 Task: In the Company 3m.com, schedule a meeting with title: 'Collaborative Discussion', Select date: '29 August, 2023', select start time: 10:30:AM. Add location in person New York with meeting description: Kindly join this meeting to understand Product Demo and Service Presentation. Add attendees from company's contact and save.. Logged in from softage.1@softage.net
Action: Mouse moved to (102, 68)
Screenshot: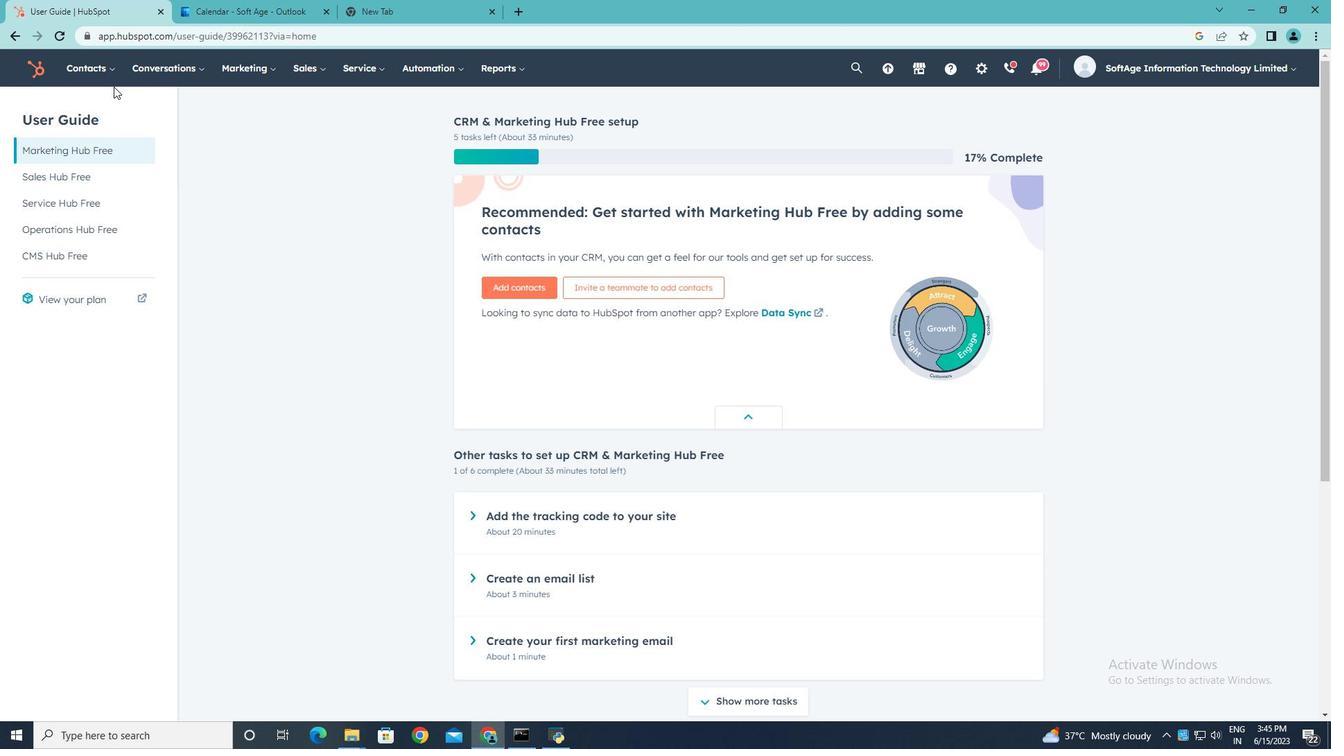 
Action: Mouse pressed left at (102, 68)
Screenshot: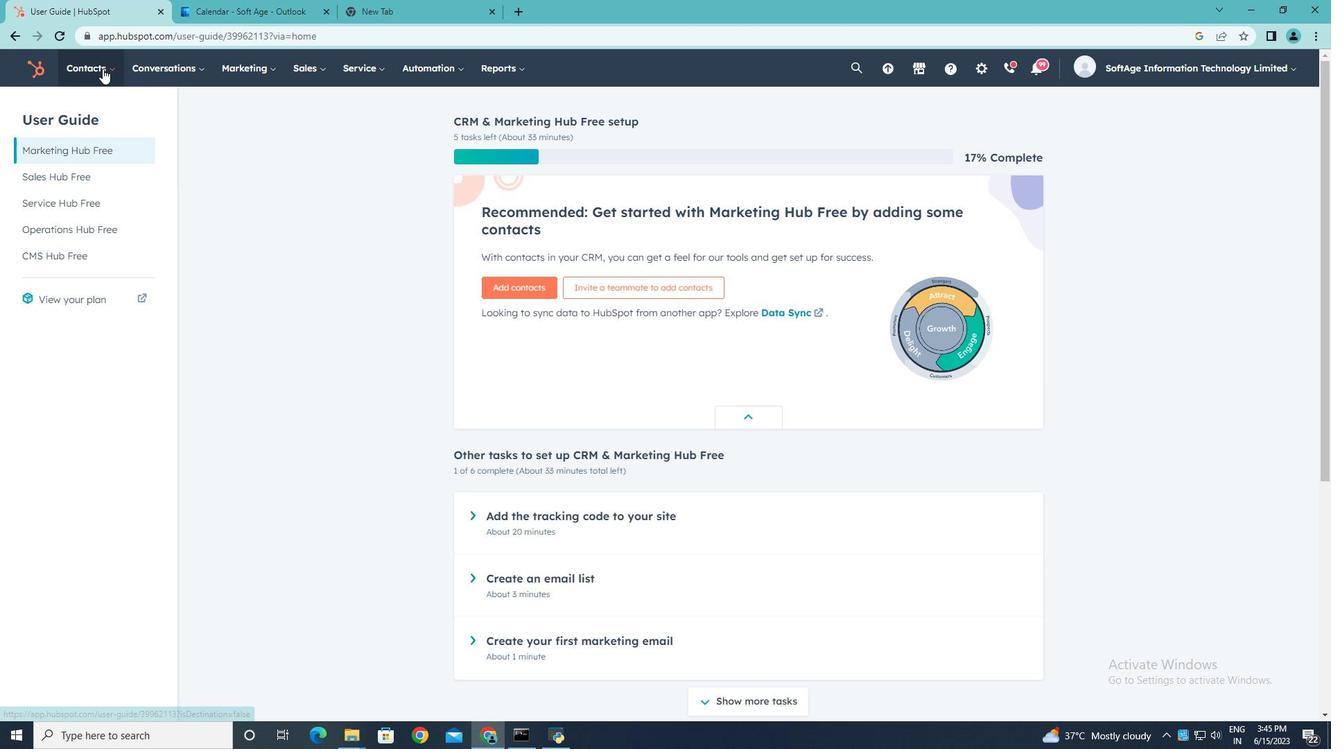 
Action: Mouse moved to (97, 134)
Screenshot: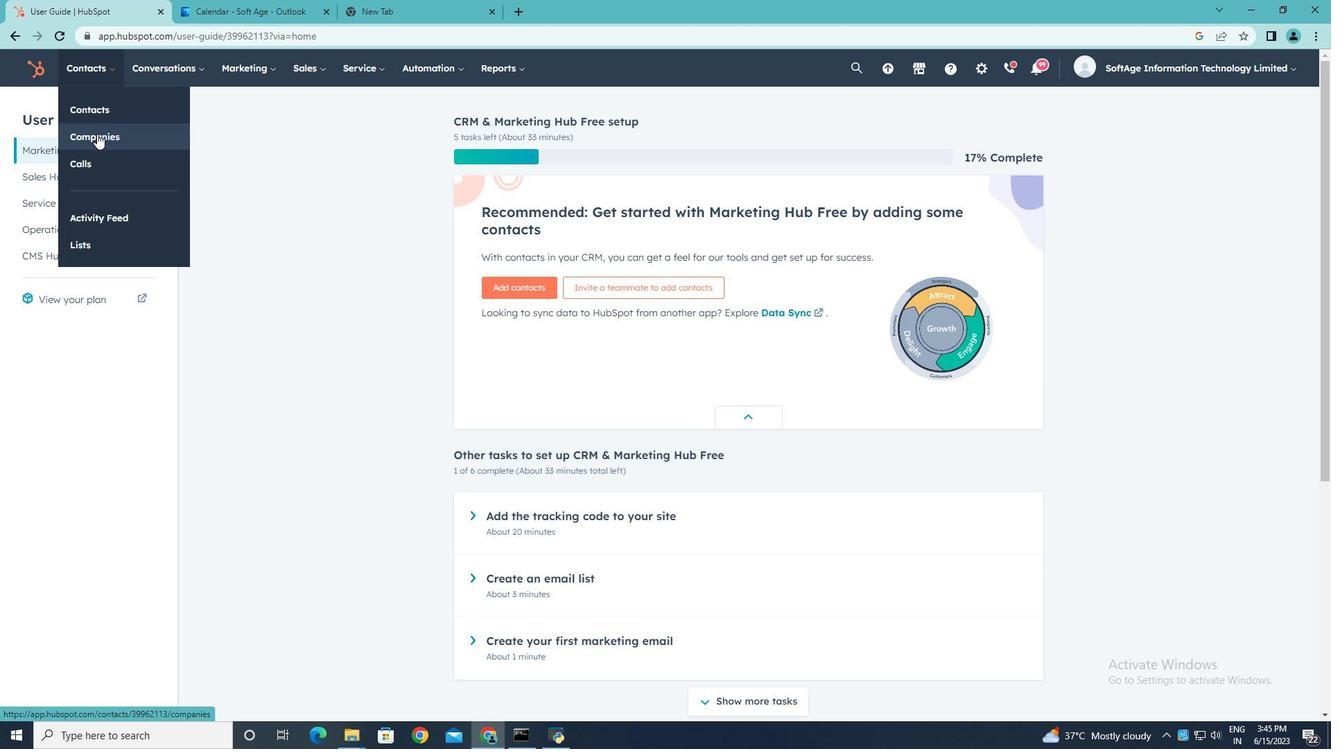 
Action: Mouse pressed left at (97, 134)
Screenshot: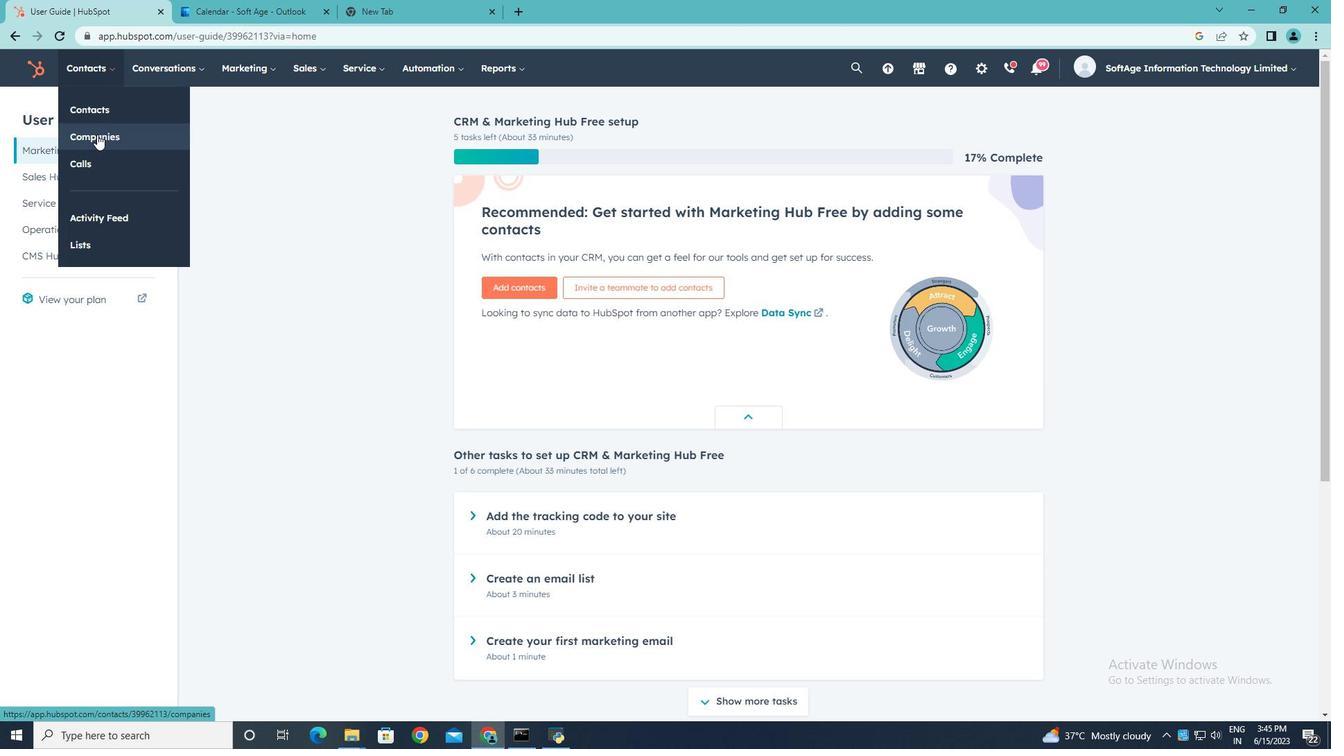 
Action: Mouse moved to (99, 224)
Screenshot: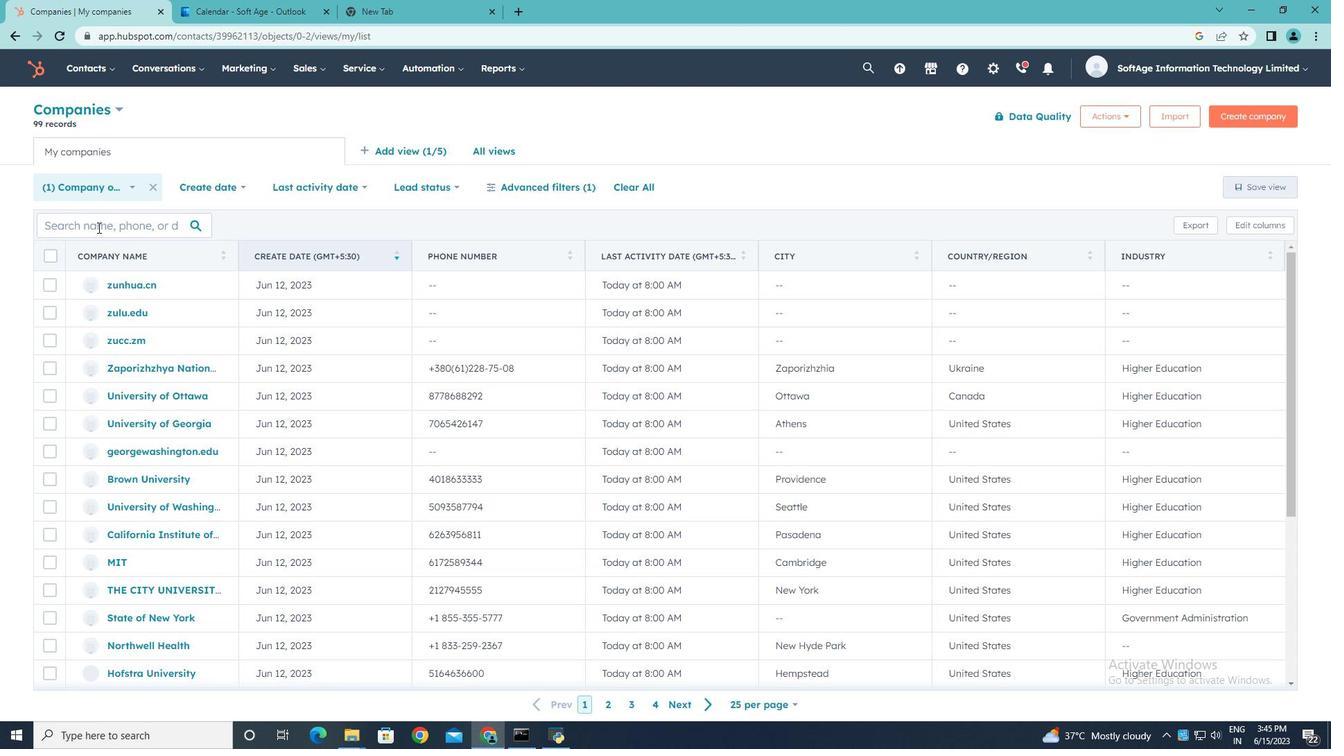 
Action: Mouse pressed left at (99, 224)
Screenshot: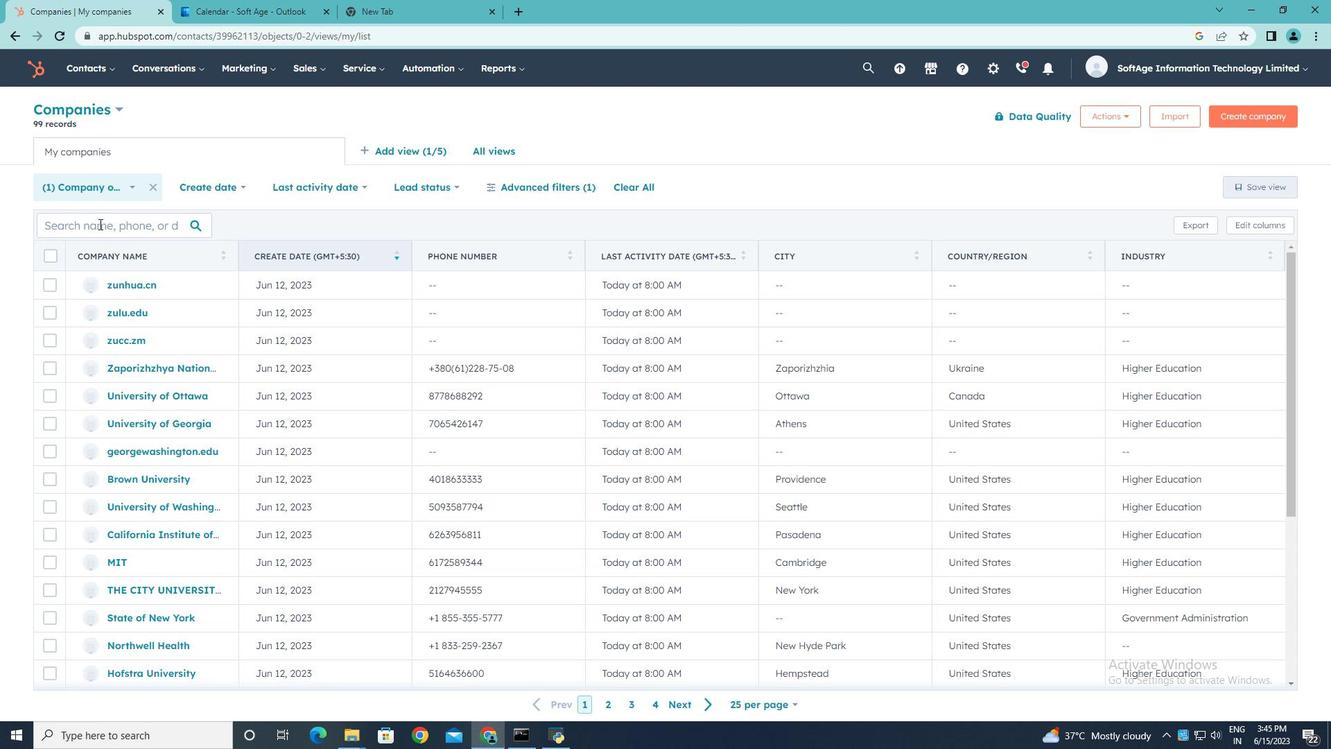 
Action: Key pressed 3m.com
Screenshot: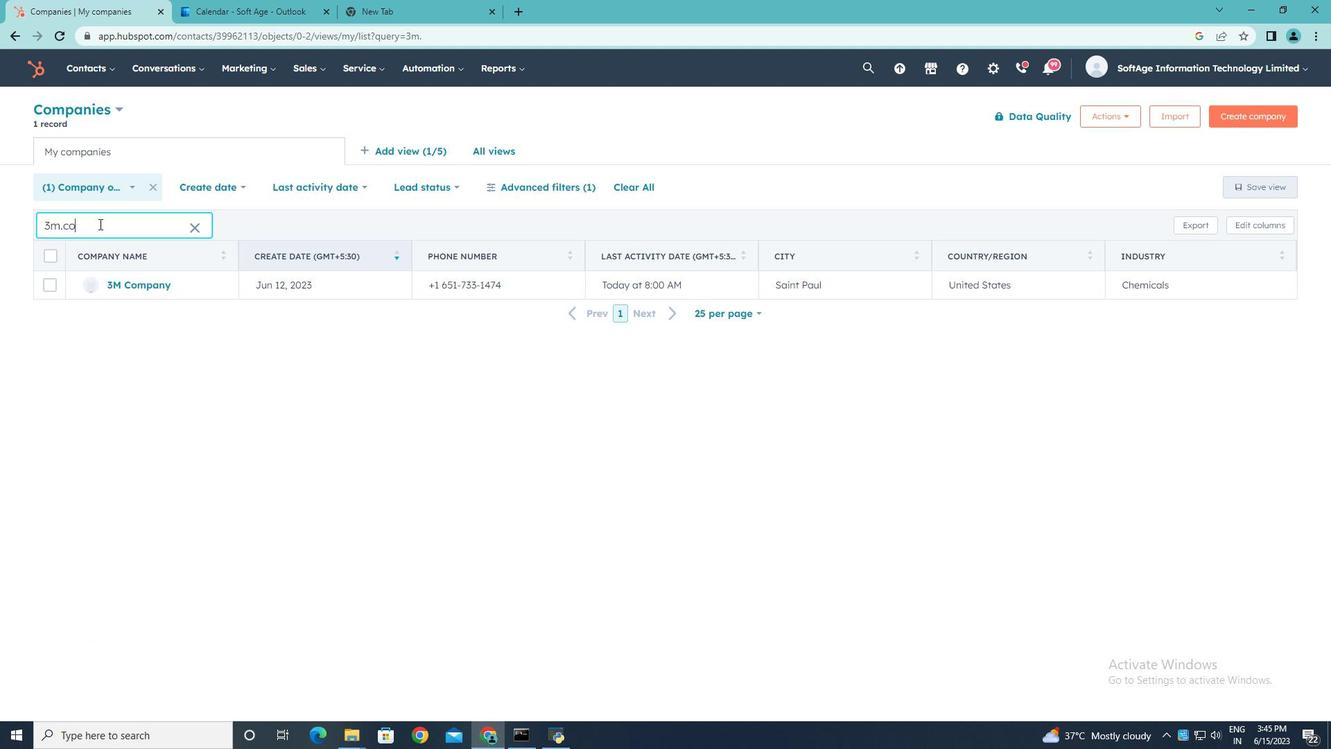 
Action: Mouse moved to (119, 283)
Screenshot: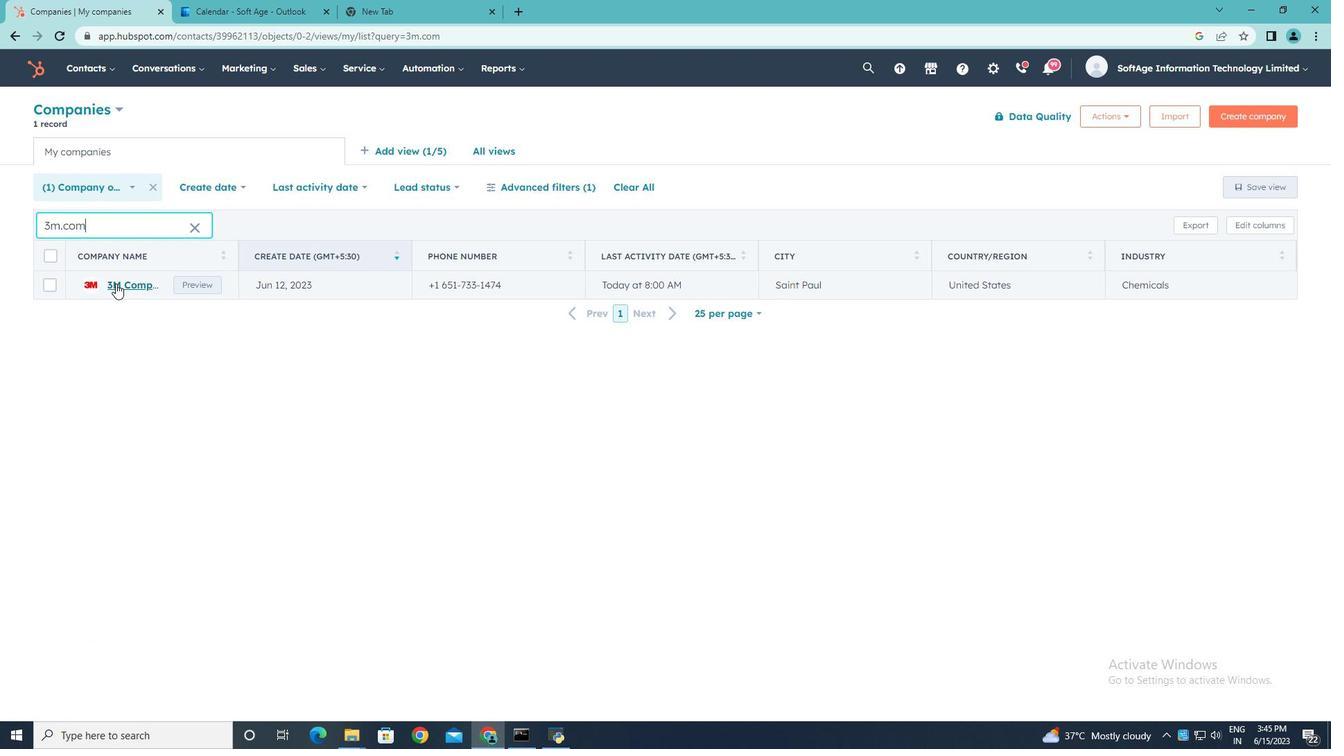 
Action: Mouse pressed left at (119, 283)
Screenshot: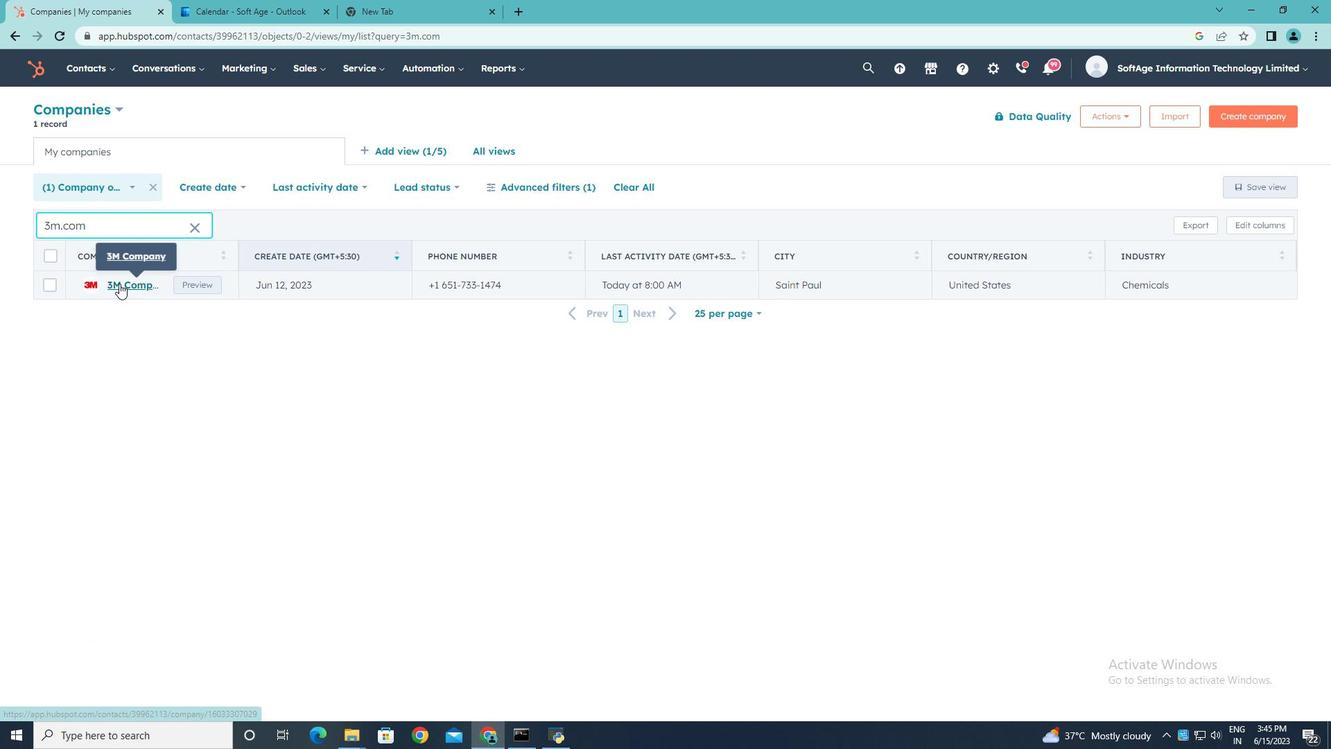 
Action: Key pressed <Key.shift>Co
Screenshot: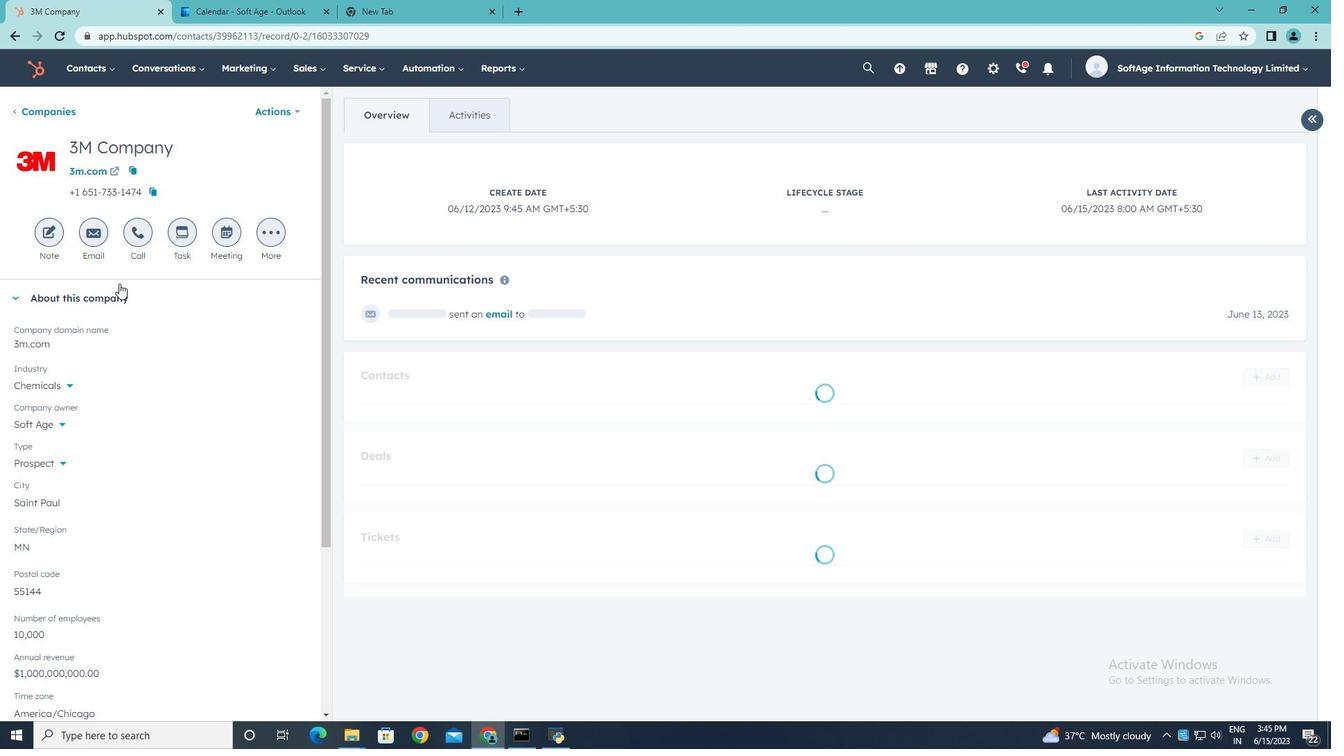 
Action: Mouse moved to (223, 233)
Screenshot: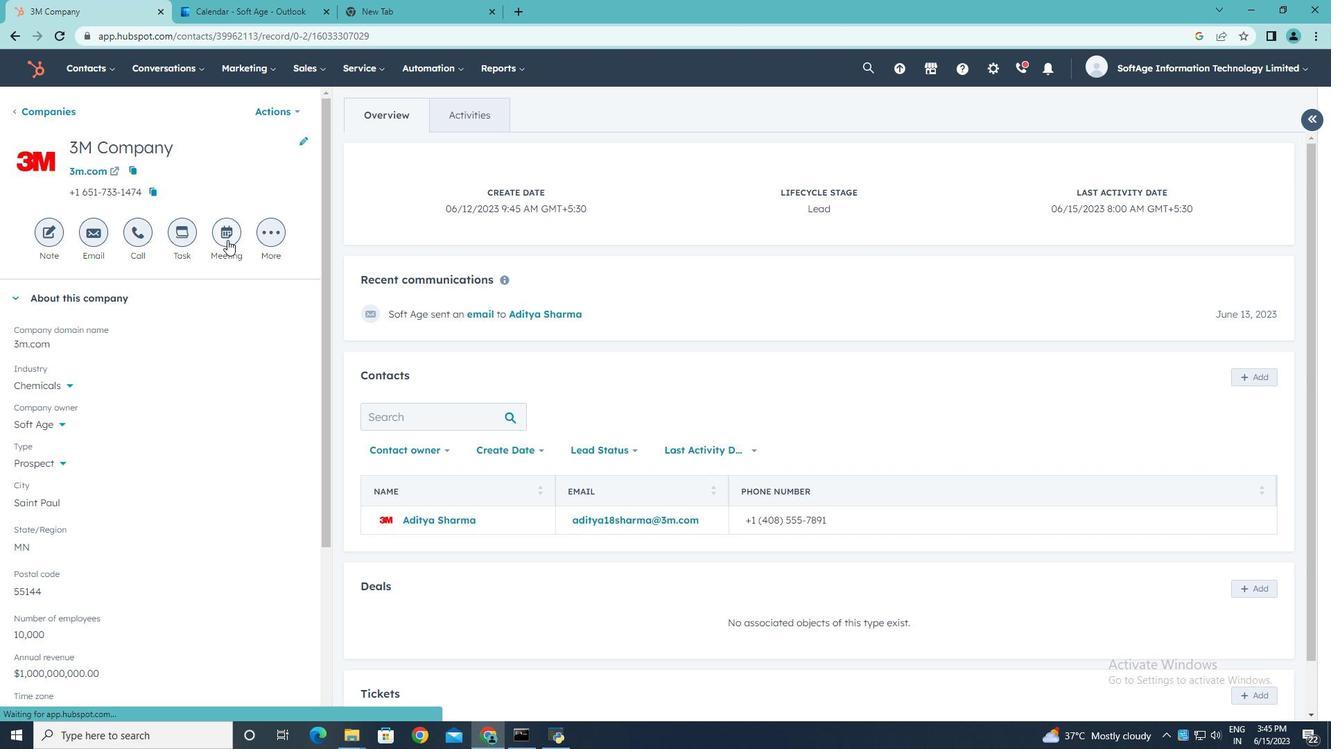 
Action: Mouse pressed left at (223, 233)
Screenshot: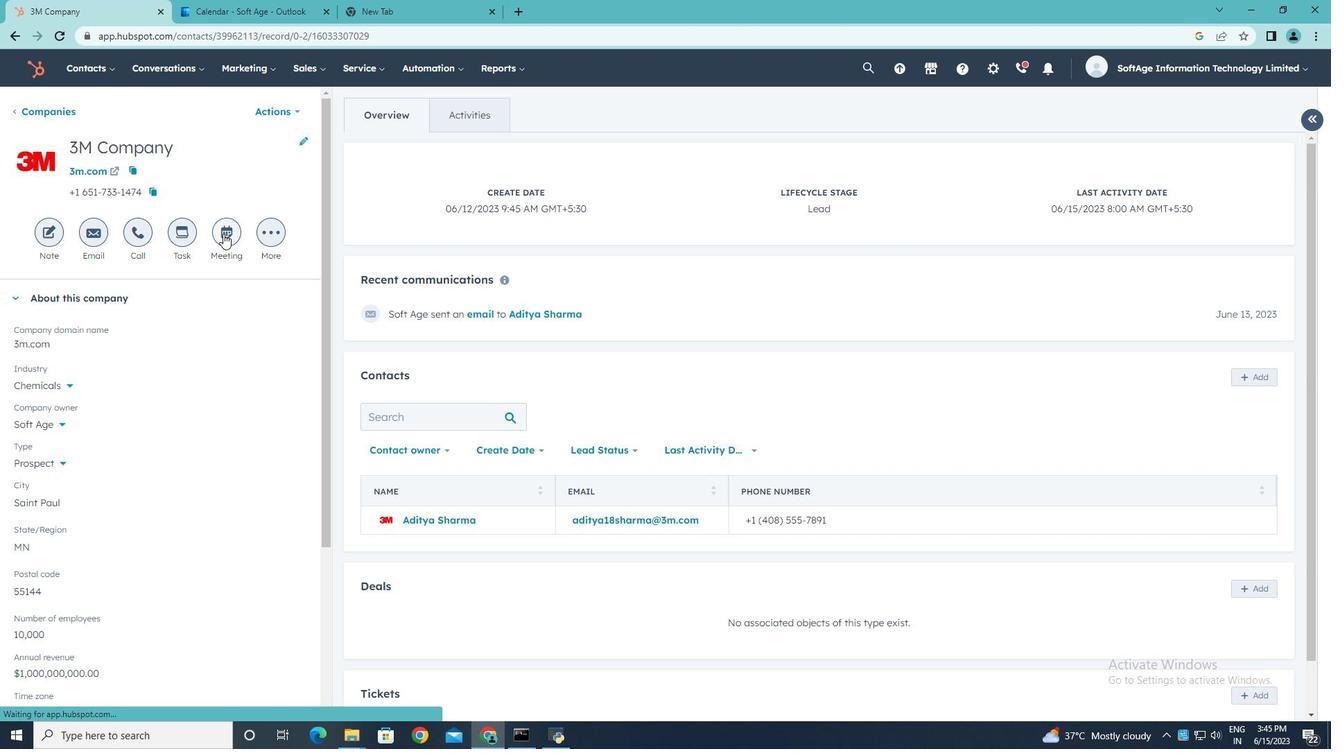 
Action: Mouse moved to (294, 210)
Screenshot: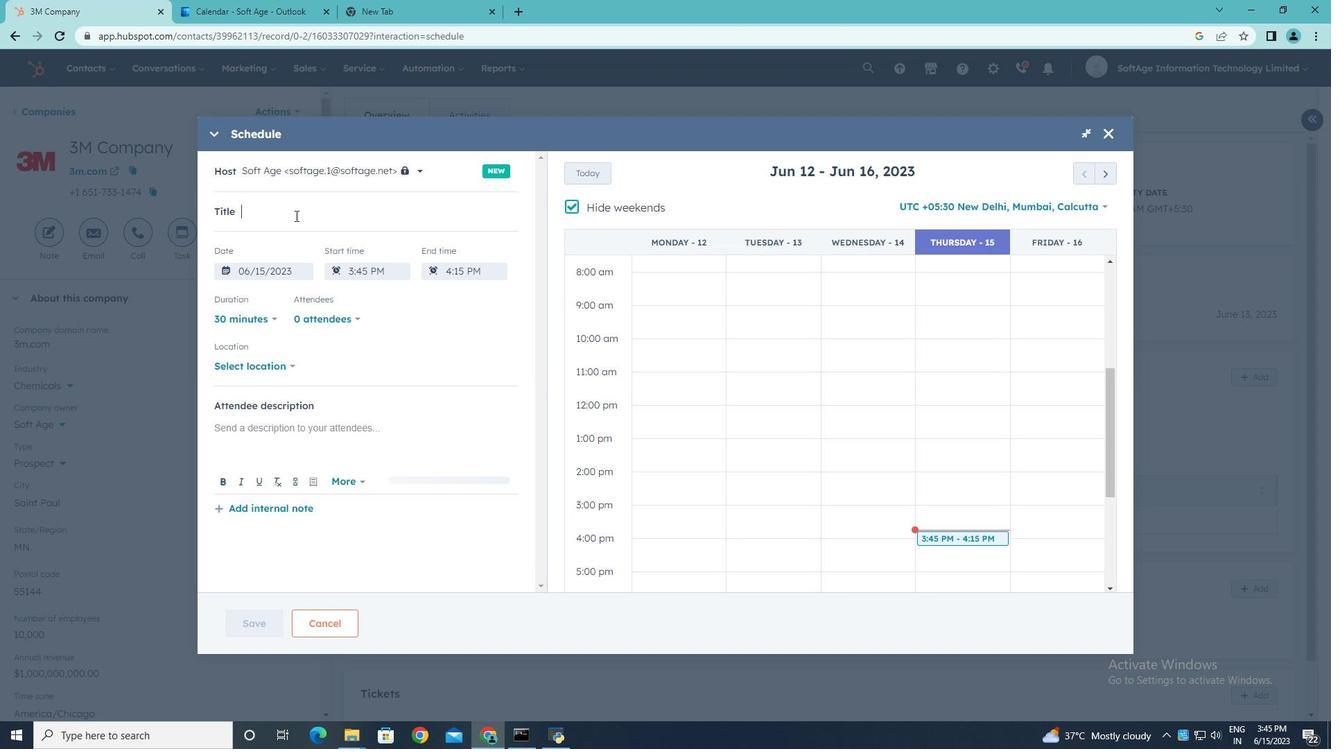 
Action: Key pressed <Key.shift>Collaborative<Key.space><Key.shift>Discussion<Key.space><Key.backspace>.
Screenshot: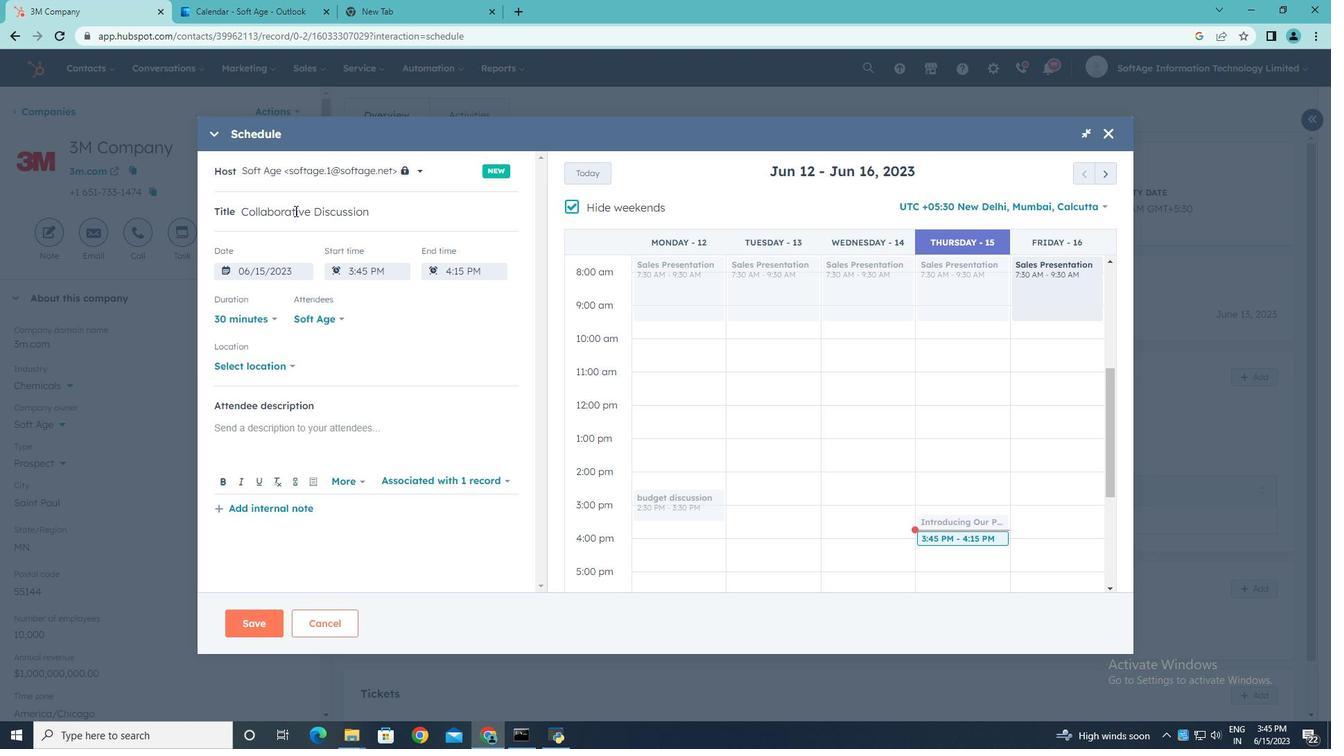 
Action: Mouse moved to (570, 207)
Screenshot: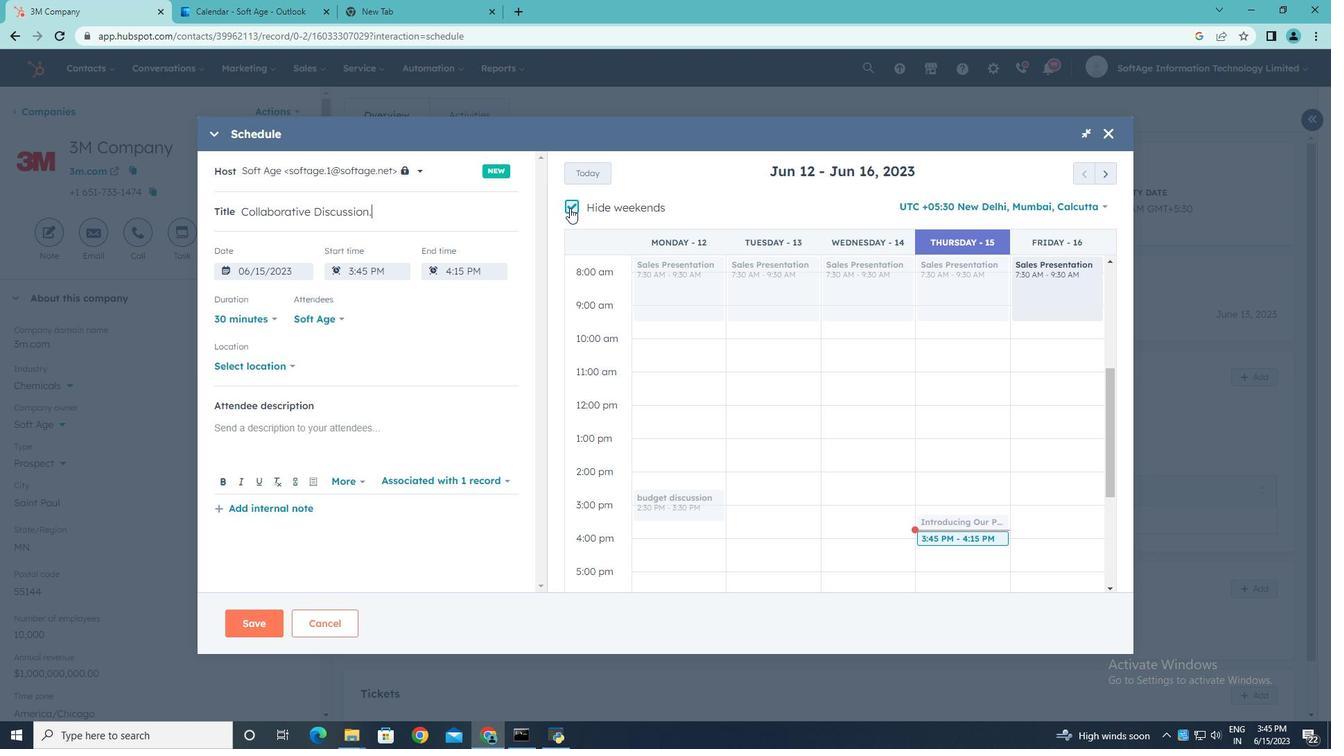
Action: Mouse pressed left at (570, 207)
Screenshot: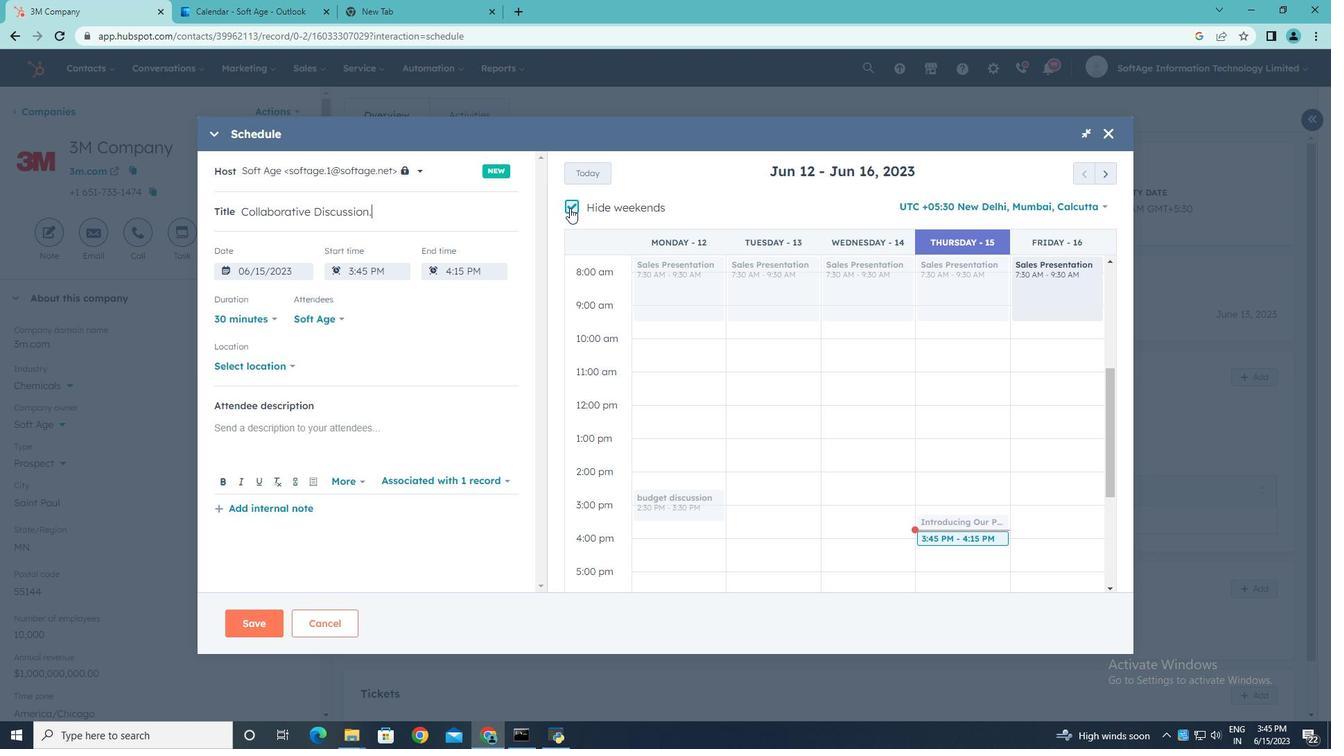 
Action: Mouse moved to (1107, 172)
Screenshot: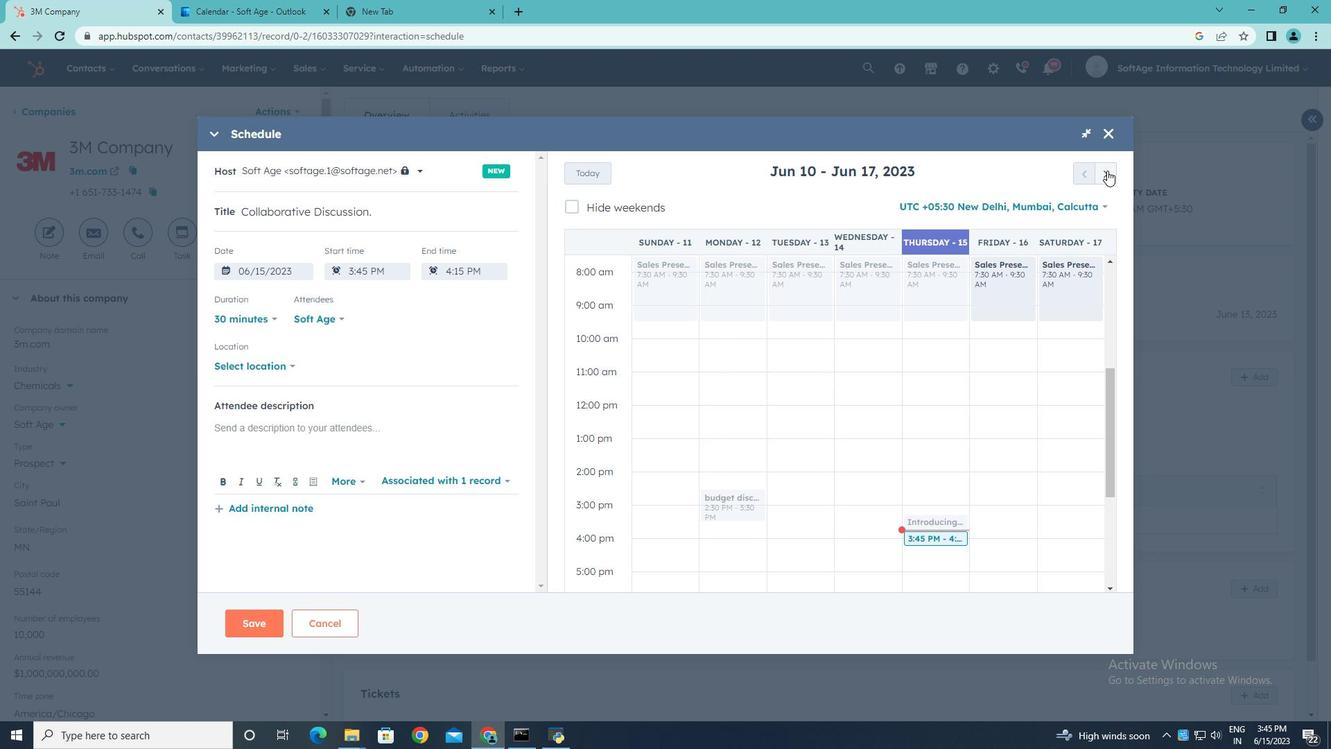 
Action: Mouse pressed left at (1107, 172)
Screenshot: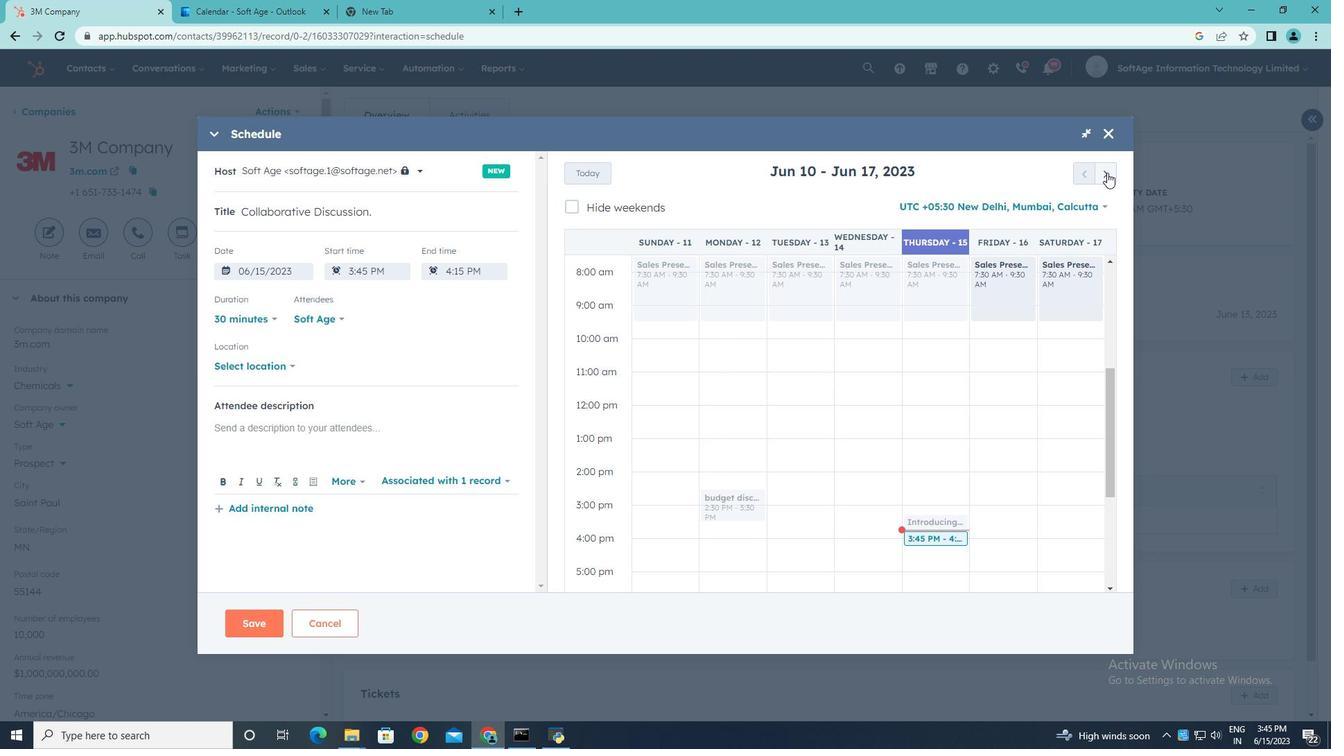 
Action: Mouse pressed left at (1107, 172)
Screenshot: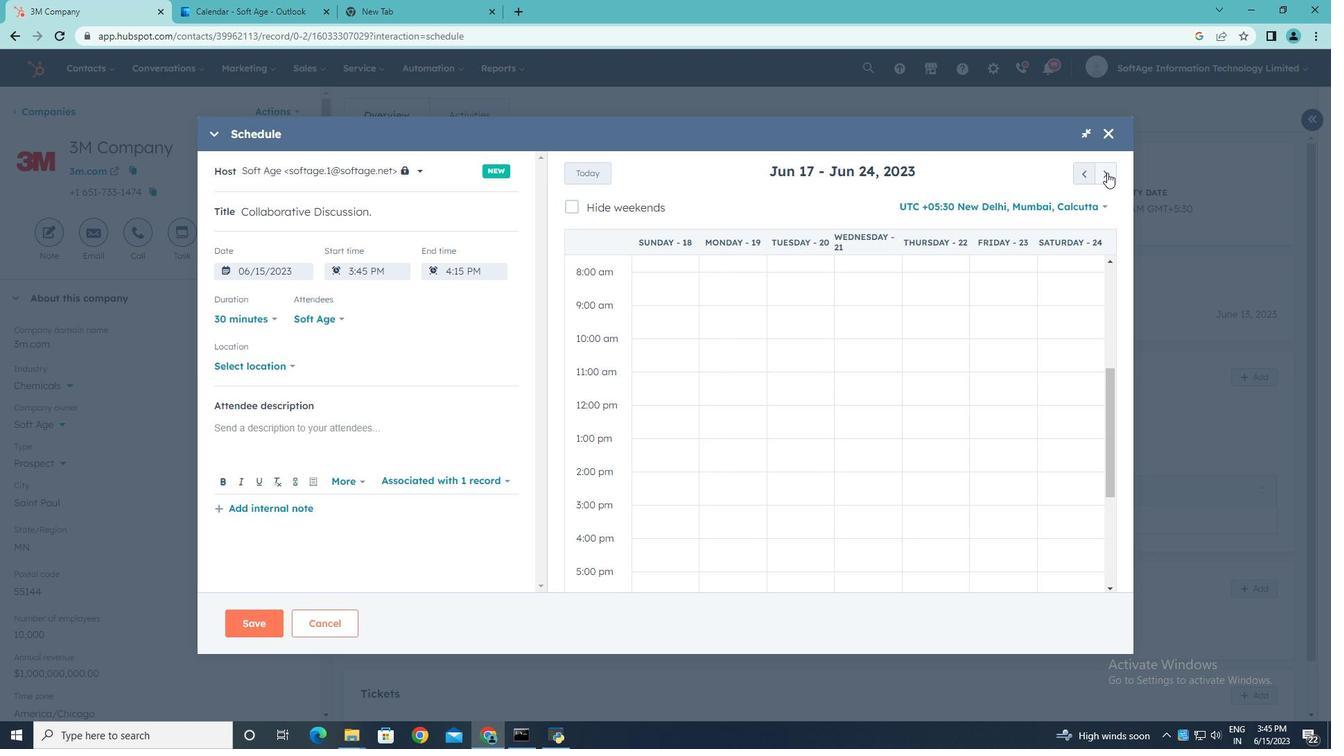 
Action: Mouse pressed left at (1107, 172)
Screenshot: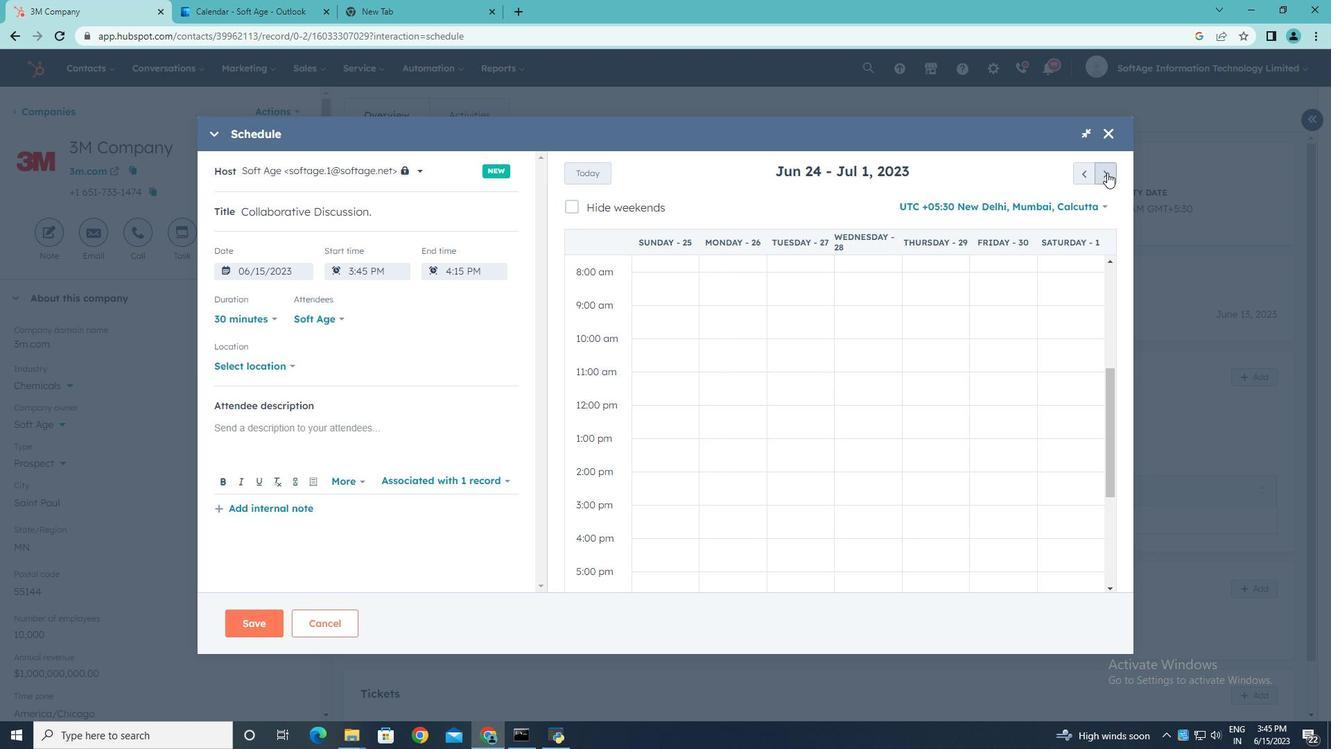 
Action: Mouse pressed left at (1107, 172)
Screenshot: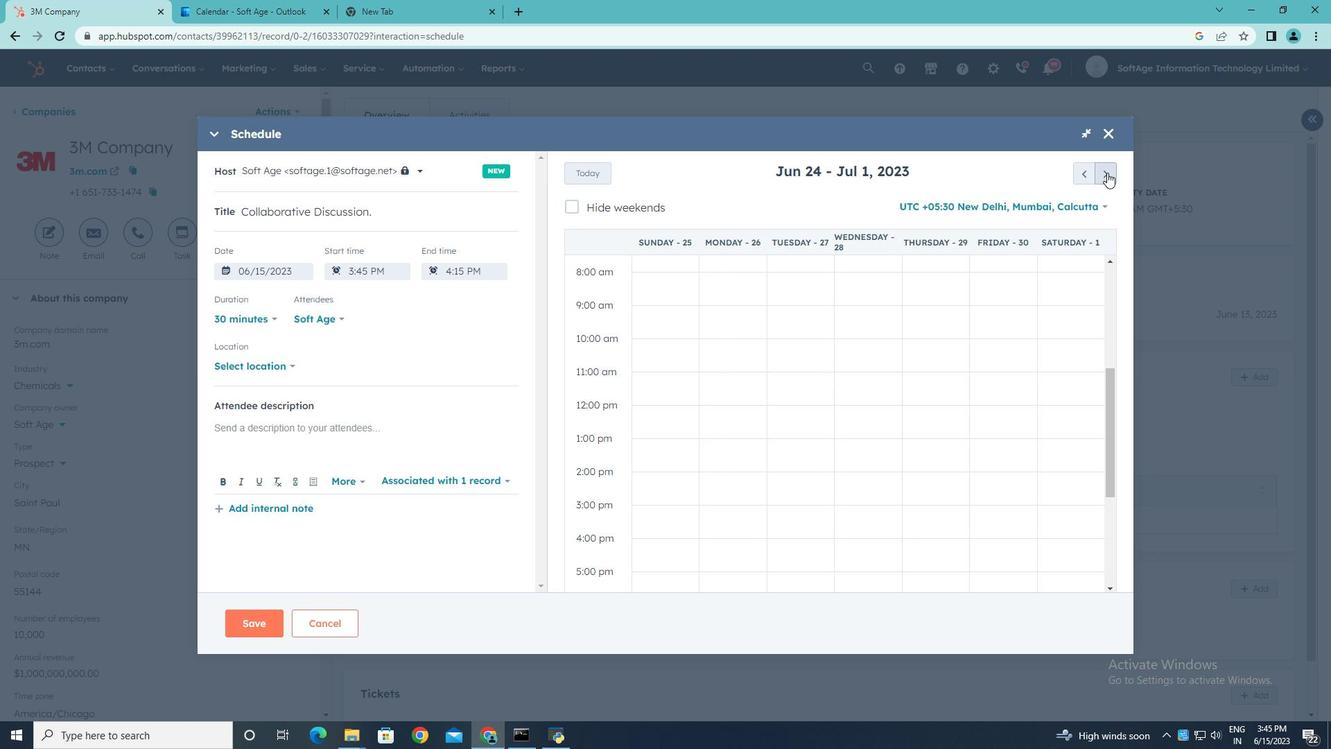 
Action: Mouse pressed left at (1107, 172)
Screenshot: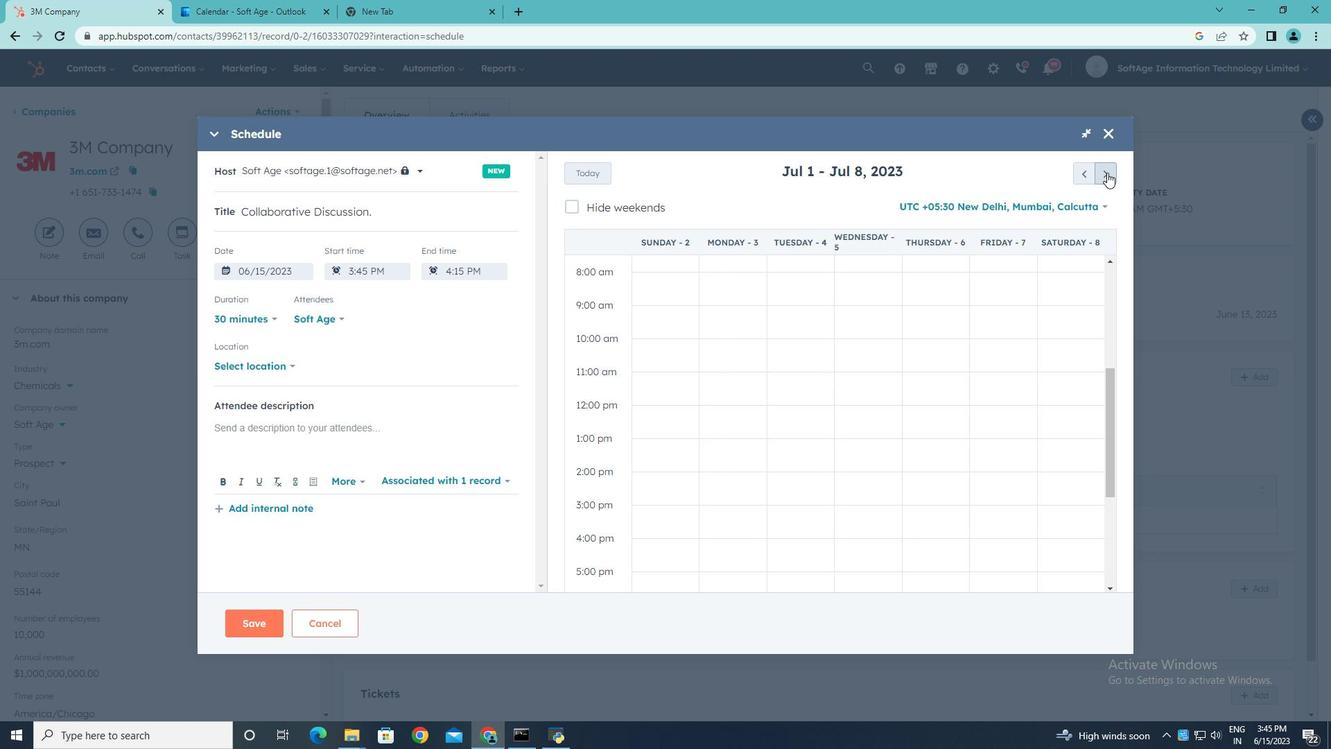 
Action: Mouse pressed left at (1107, 172)
Screenshot: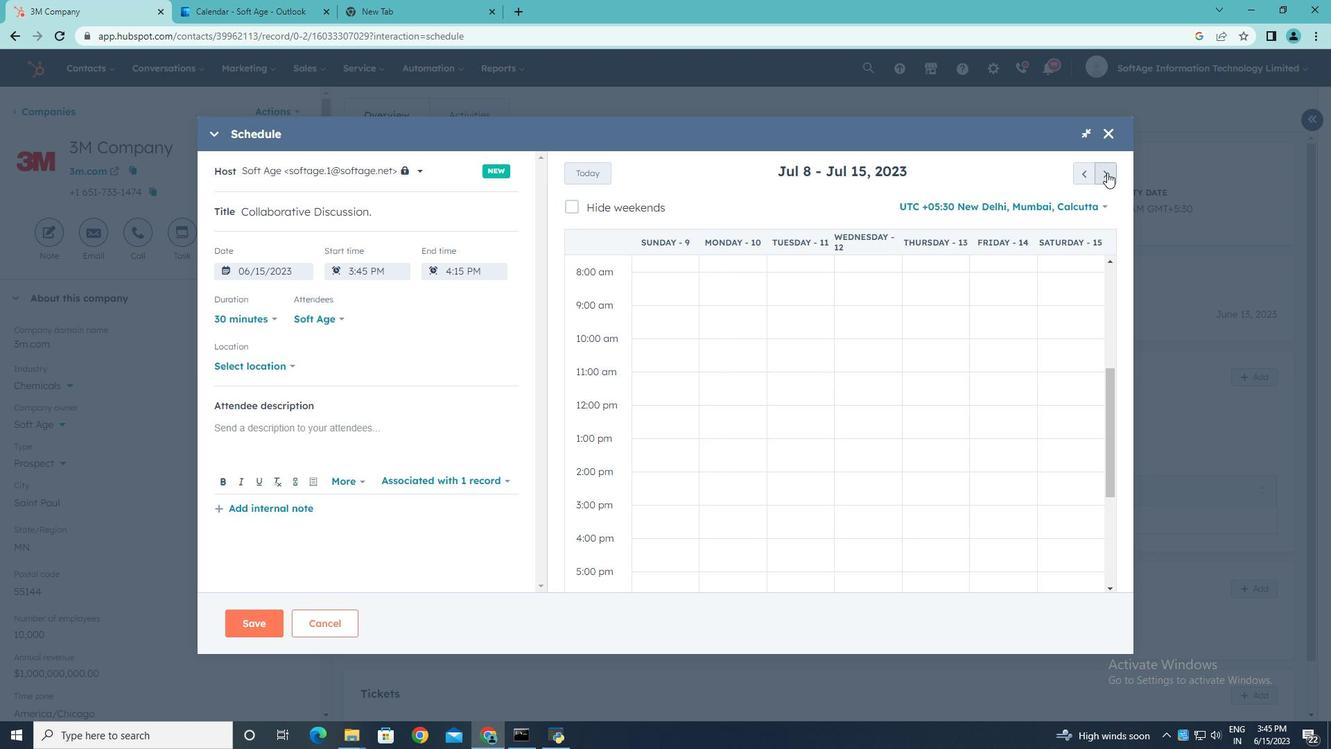 
Action: Mouse pressed left at (1107, 172)
Screenshot: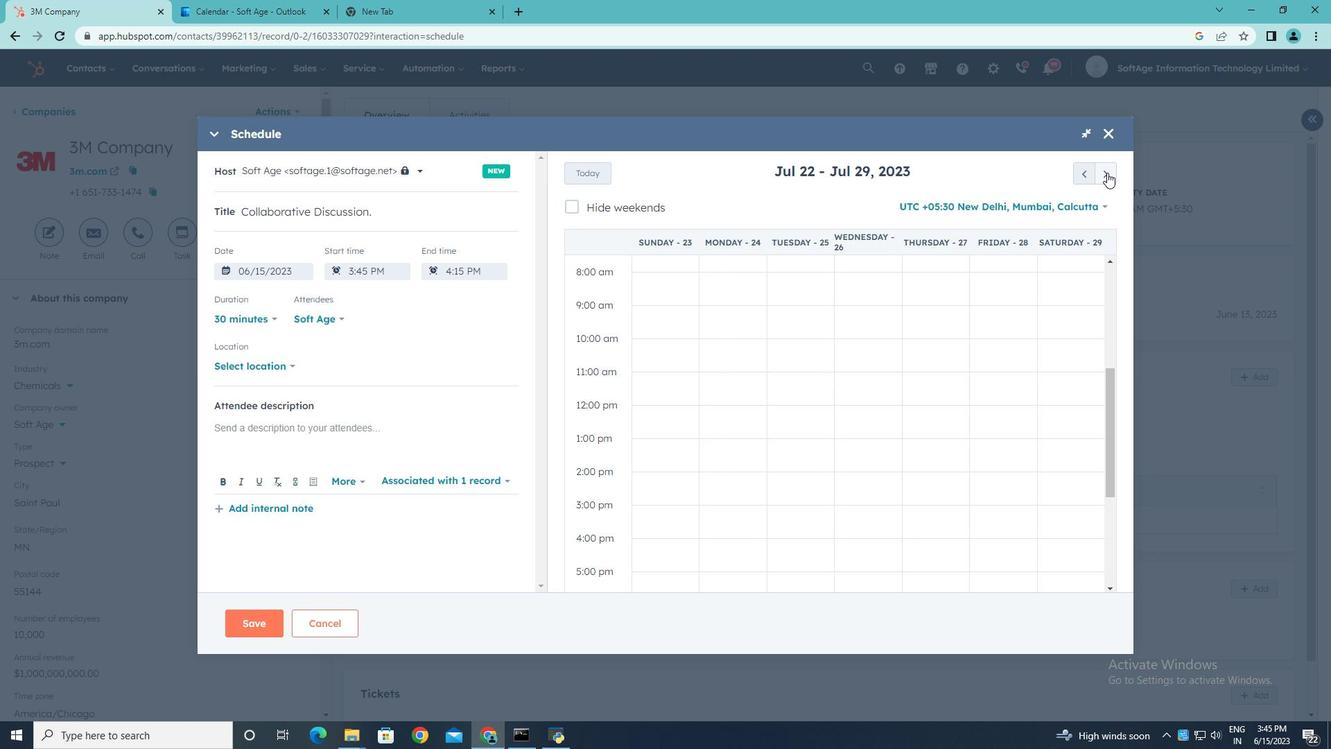 
Action: Mouse pressed left at (1107, 172)
Screenshot: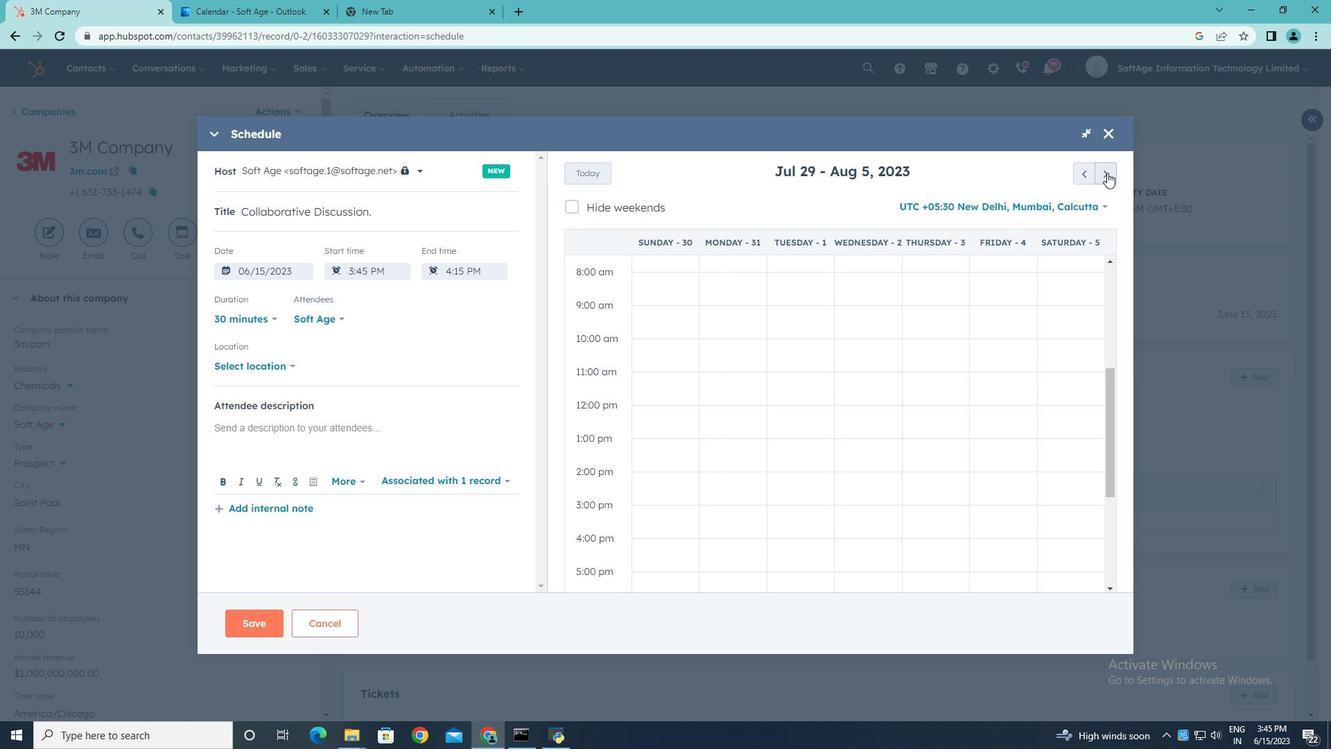 
Action: Mouse pressed left at (1107, 172)
Screenshot: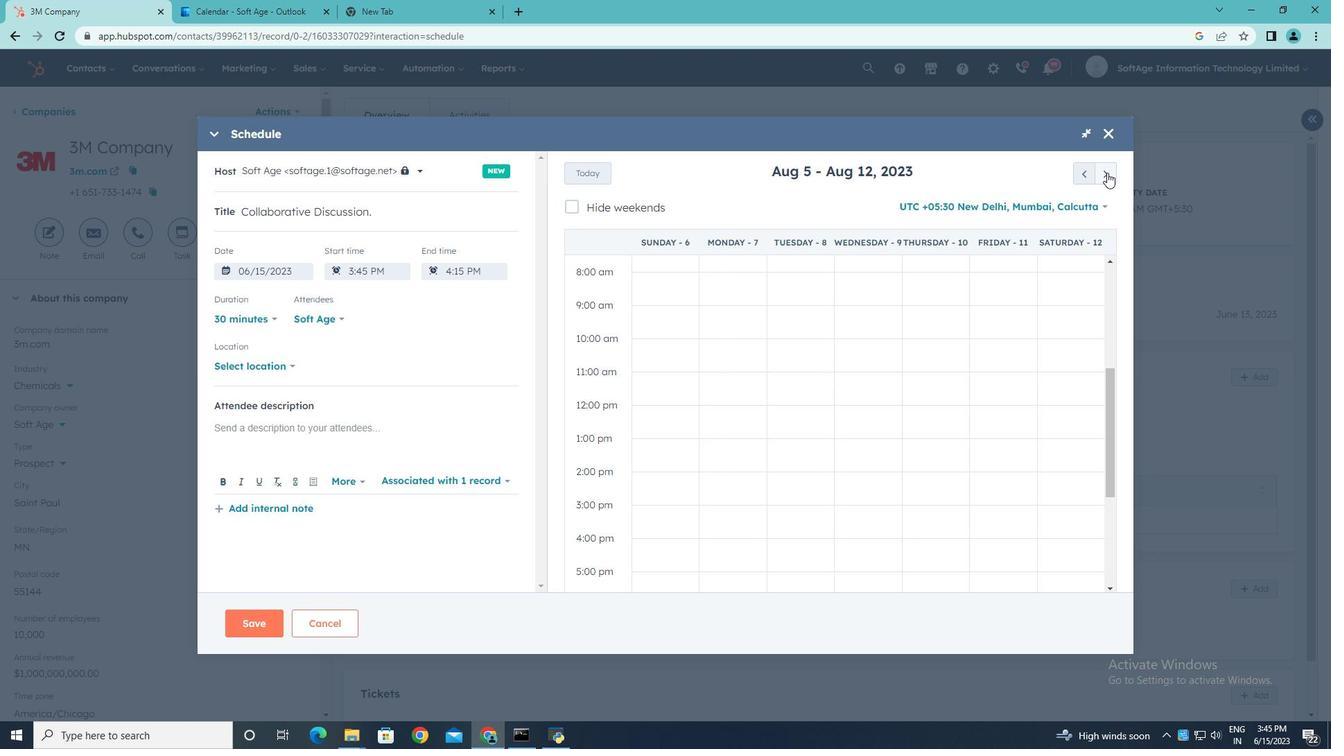 
Action: Mouse pressed left at (1107, 172)
Screenshot: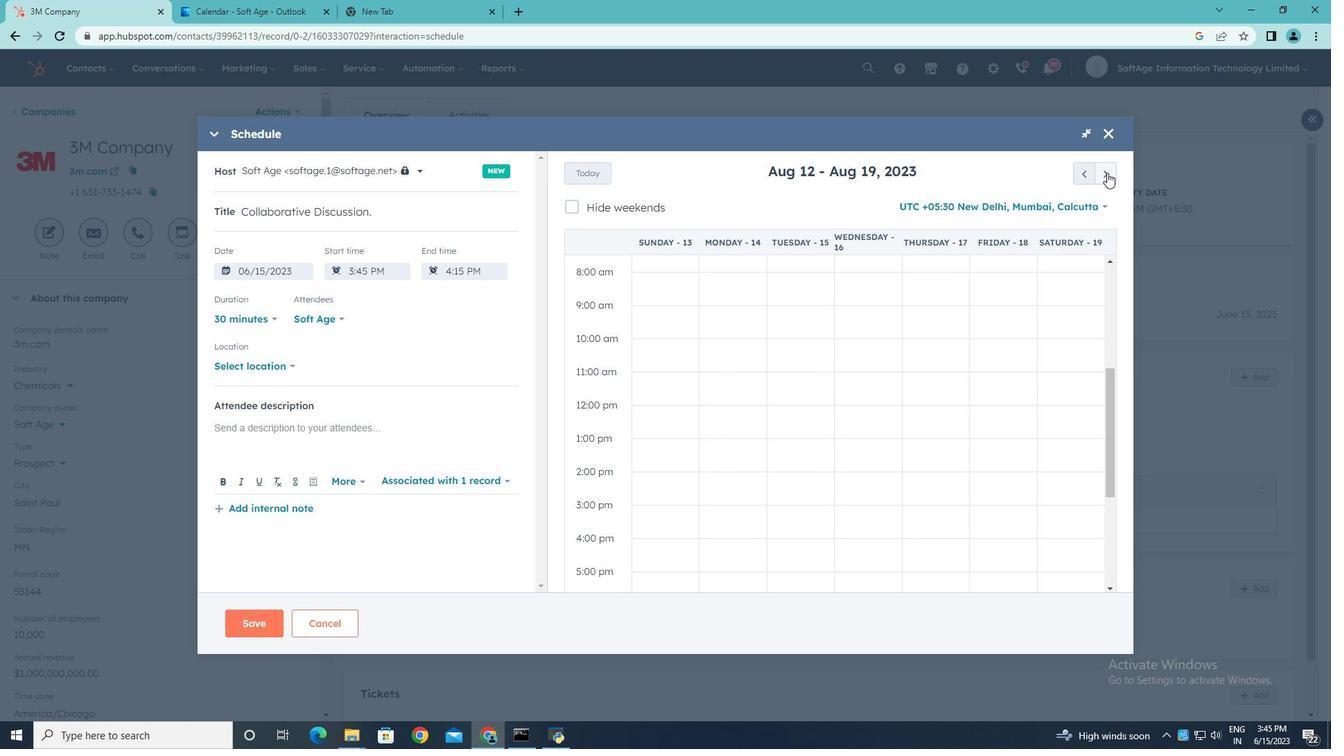
Action: Mouse pressed left at (1107, 172)
Screenshot: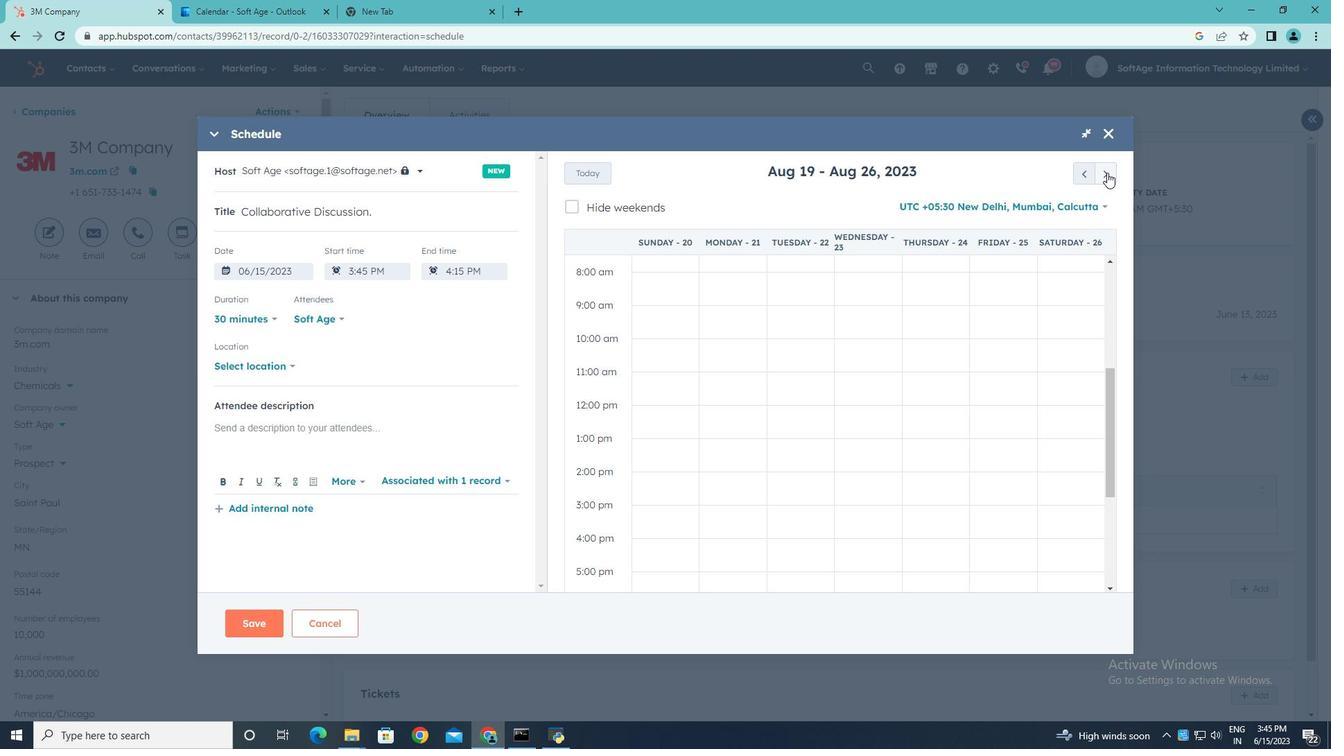
Action: Mouse moved to (819, 366)
Screenshot: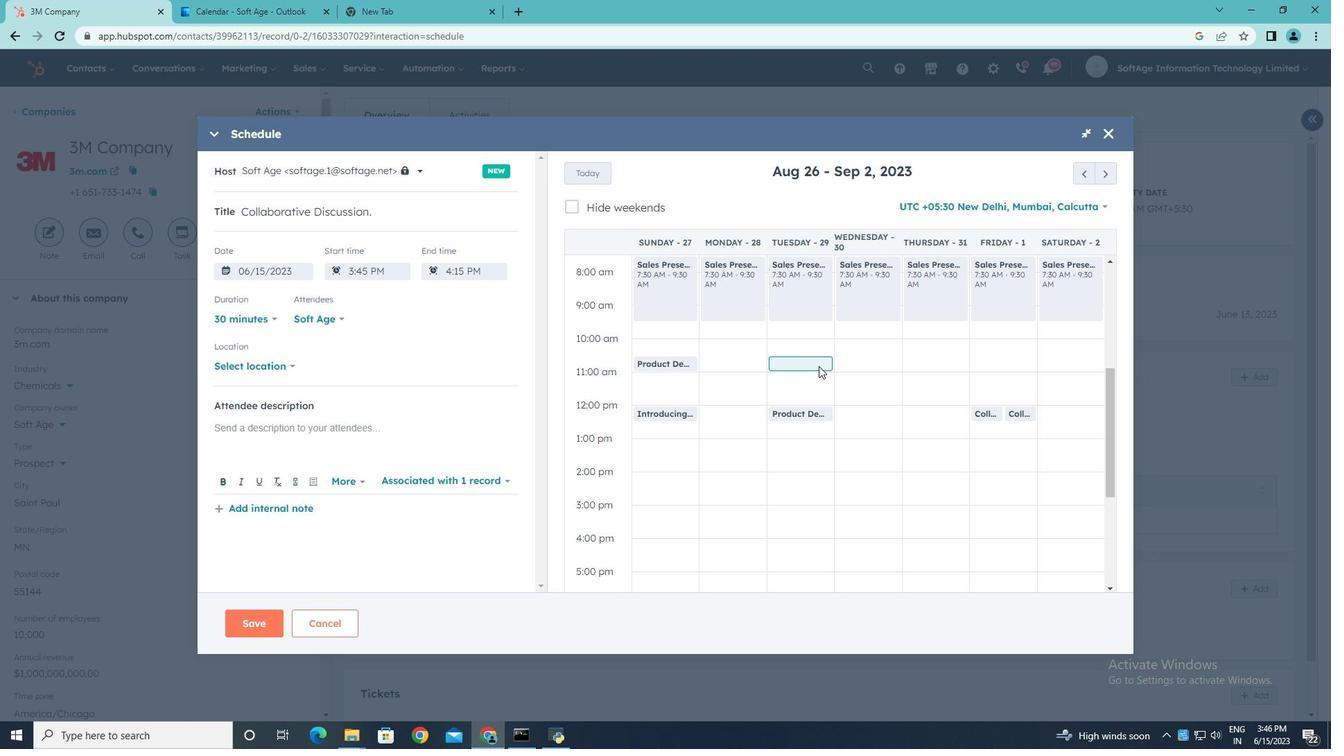 
Action: Mouse pressed left at (819, 366)
Screenshot: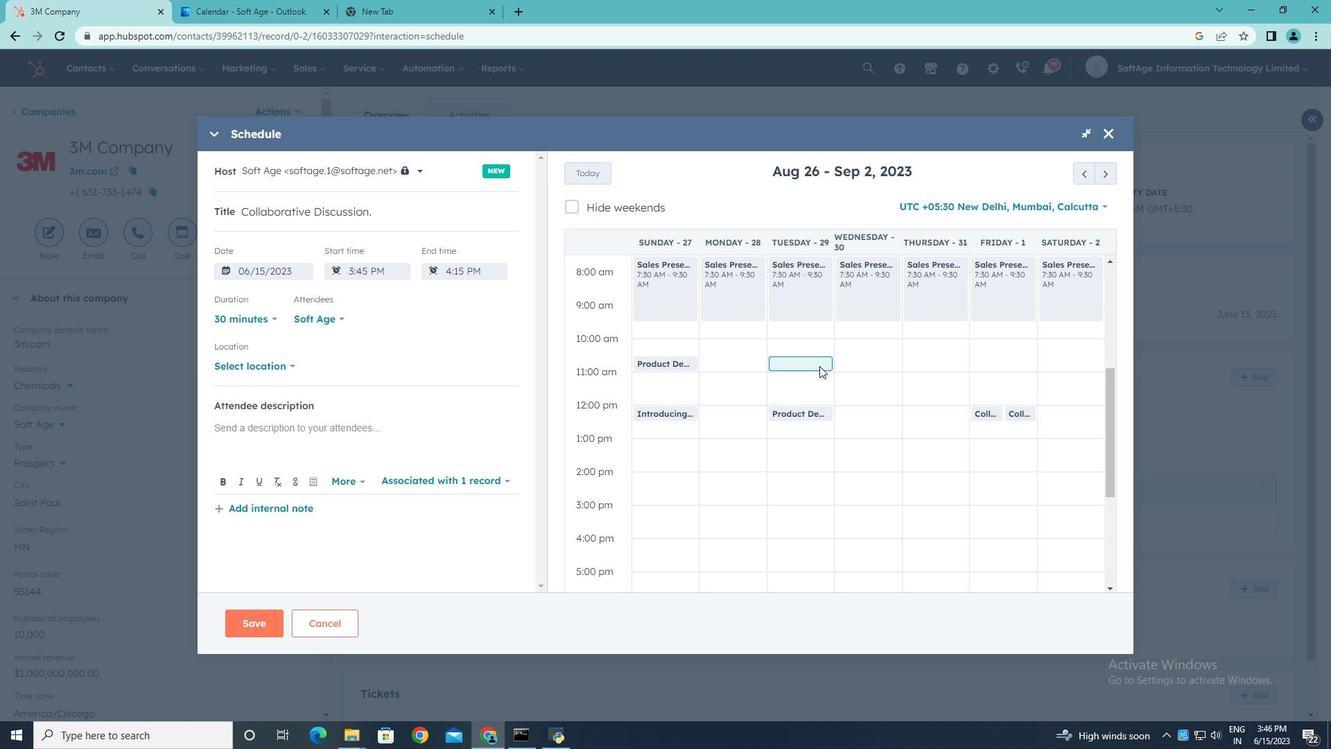 
Action: Mouse moved to (291, 366)
Screenshot: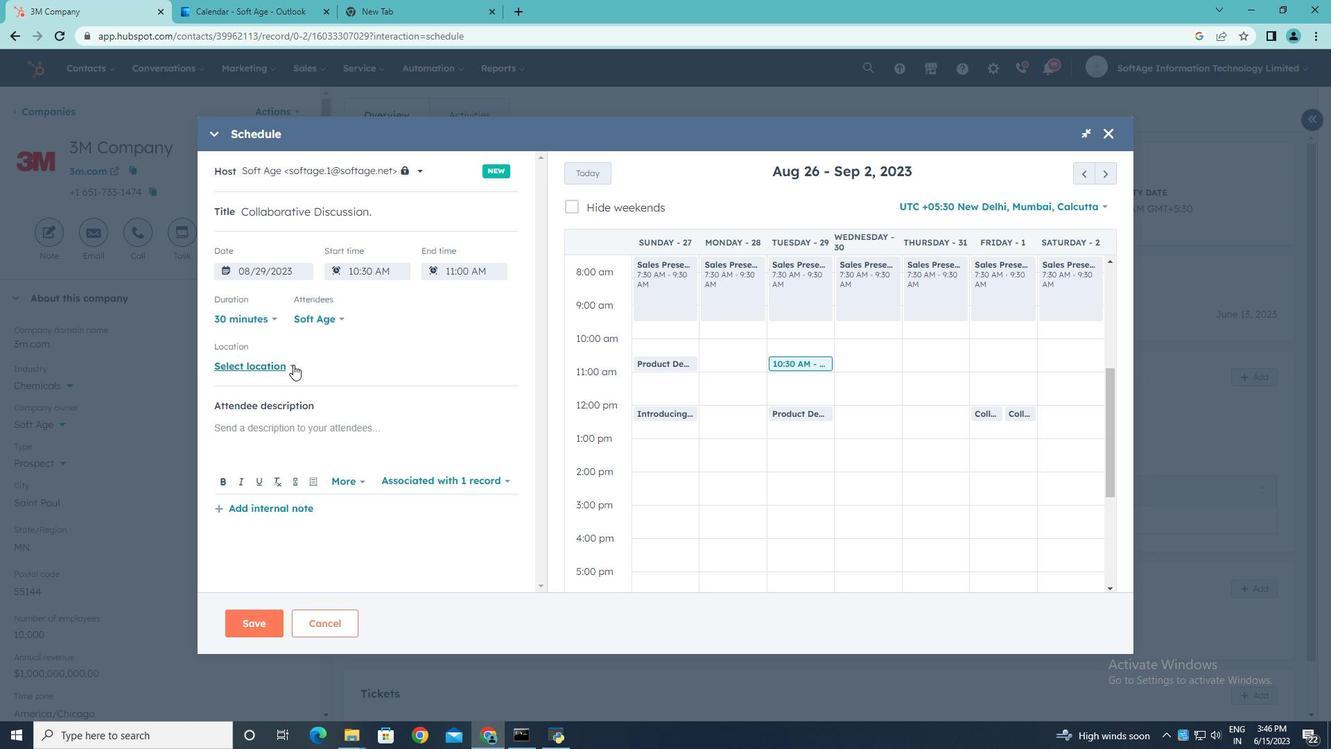 
Action: Mouse pressed left at (291, 366)
Screenshot: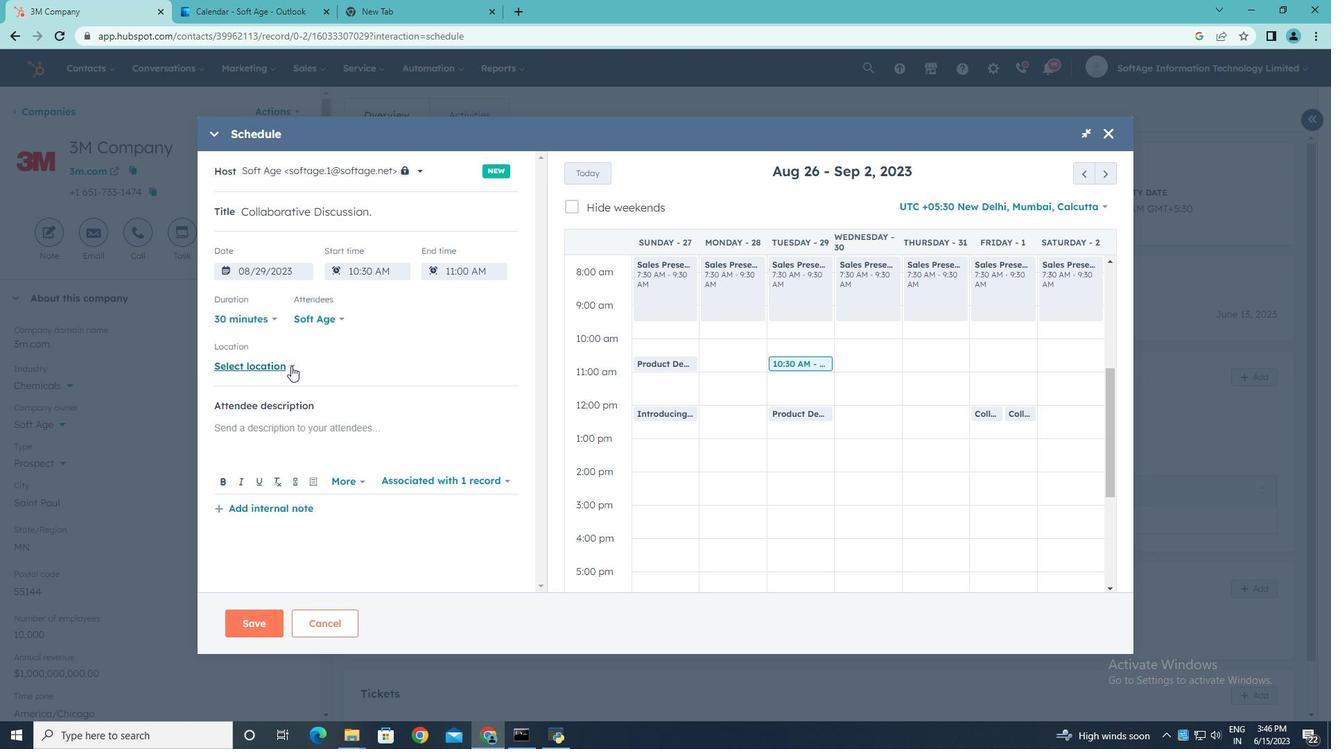 
Action: Mouse moved to (342, 356)
Screenshot: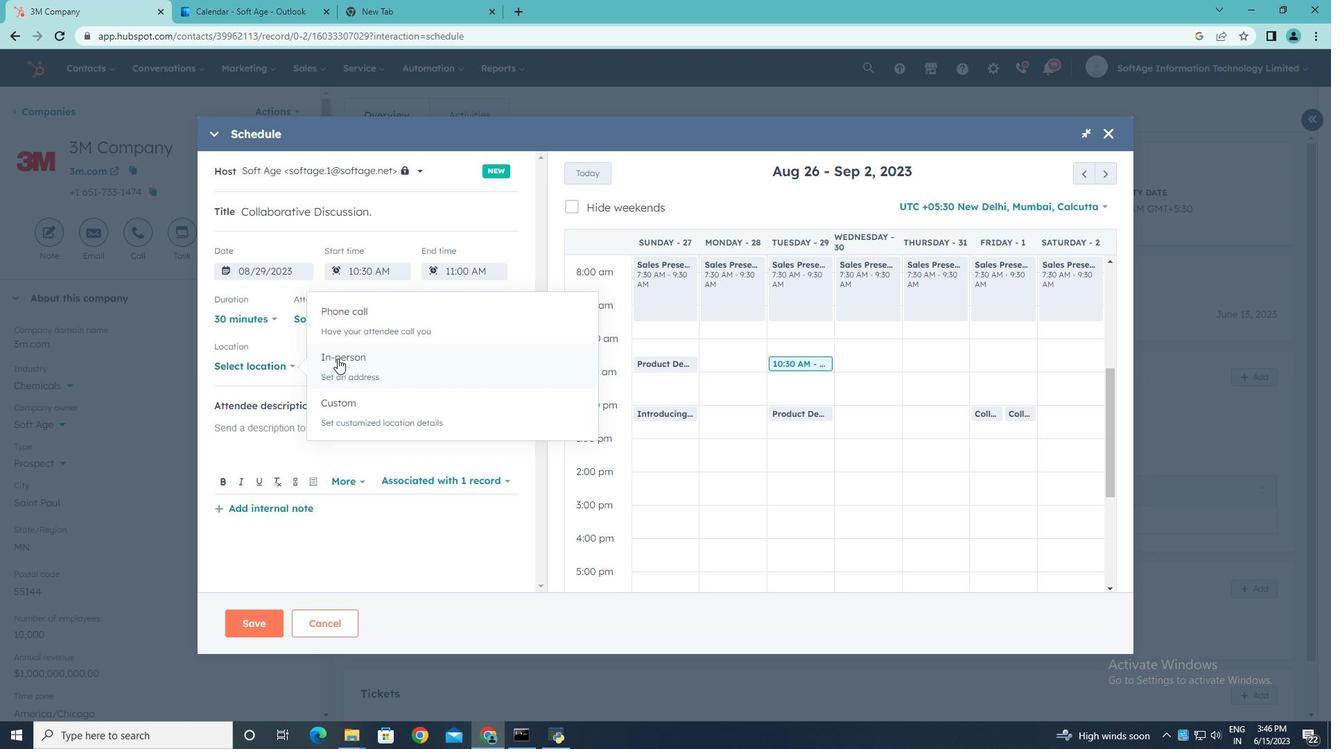 
Action: Mouse pressed left at (342, 356)
Screenshot: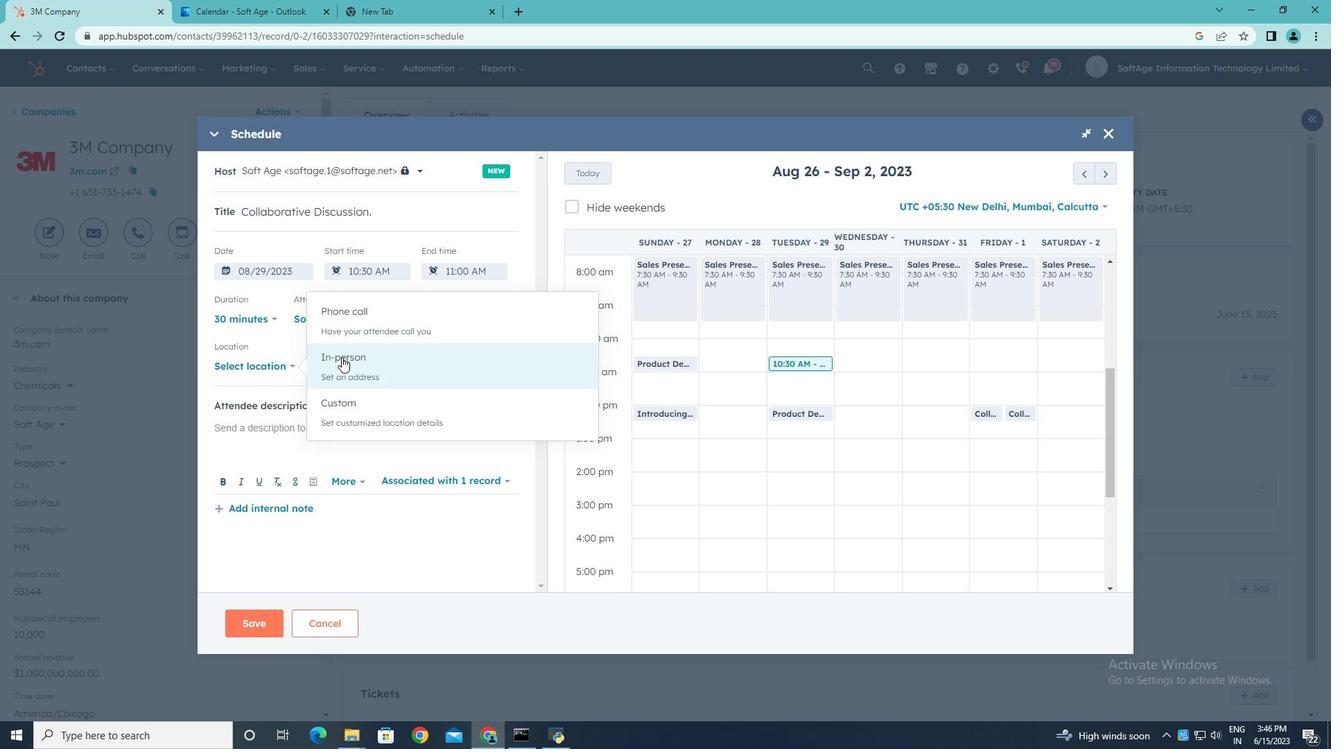 
Action: Mouse pressed left at (342, 356)
Screenshot: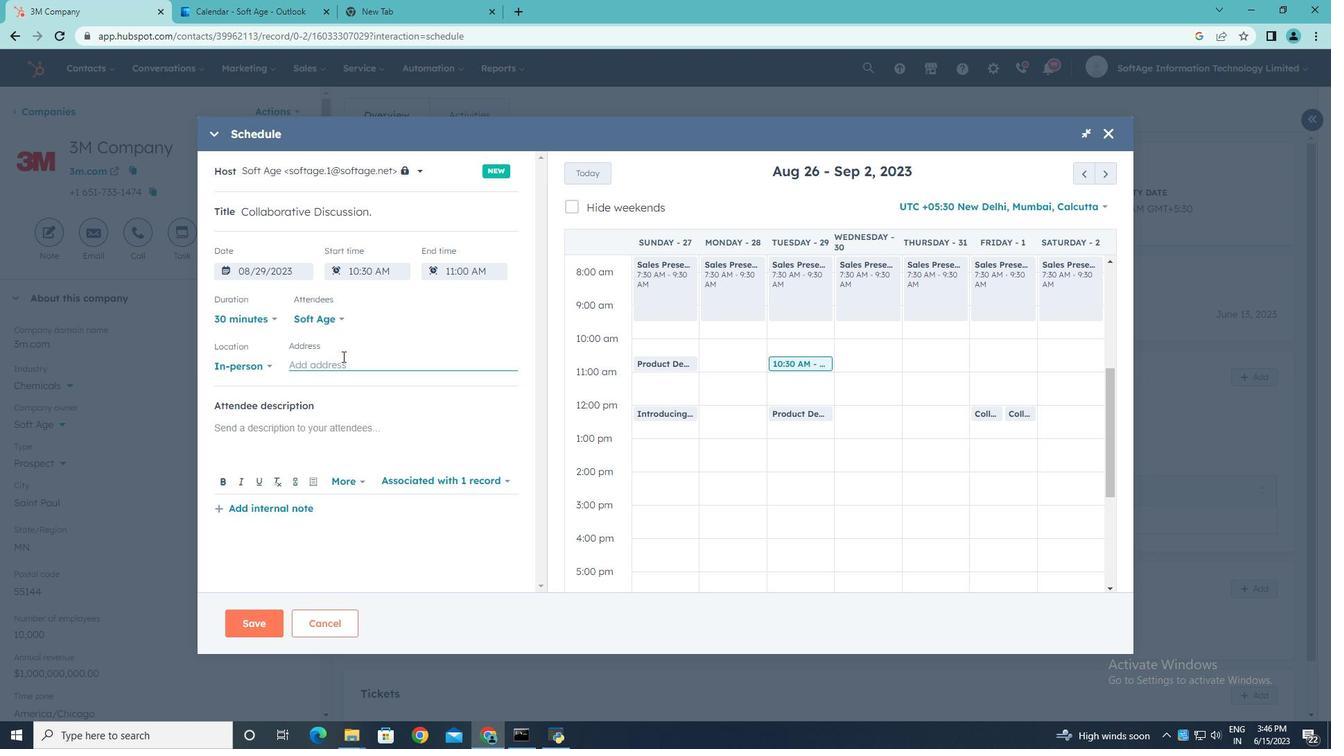 
Action: Key pressed <Key.shift><Key.shift><Key.shift><Key.shift><Key.shift><Key.shift><Key.shift><Key.shift><Key.shift><Key.shift><Key.shift><Key.shift><Key.shift><Key.shift><Key.shift><Key.shift><Key.shift><Key.shift><Key.shift><Key.shift><Key.shift><Key.shift><Key.shift><Key.shift><Key.shift><Key.shift><Key.shift><Key.shift><Key.shift>New<Key.space><Key.shift>York
Screenshot: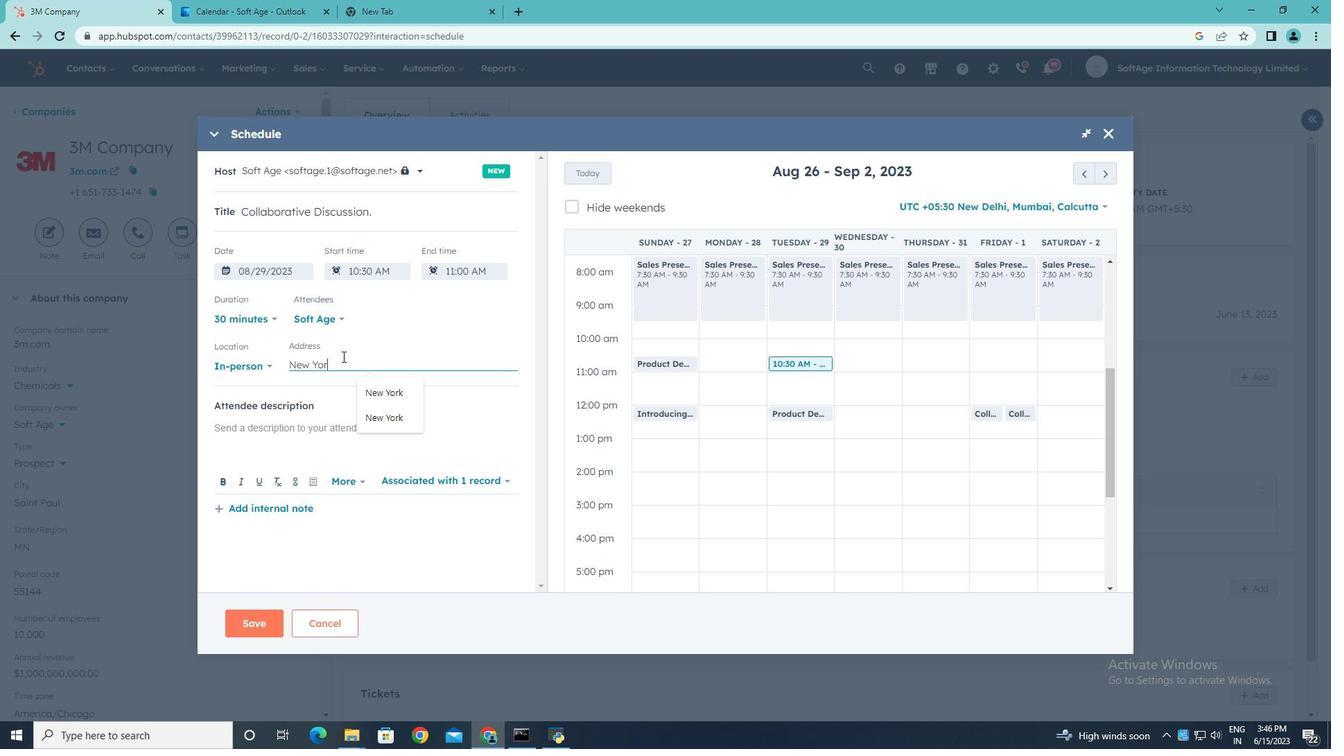 
Action: Mouse moved to (247, 425)
Screenshot: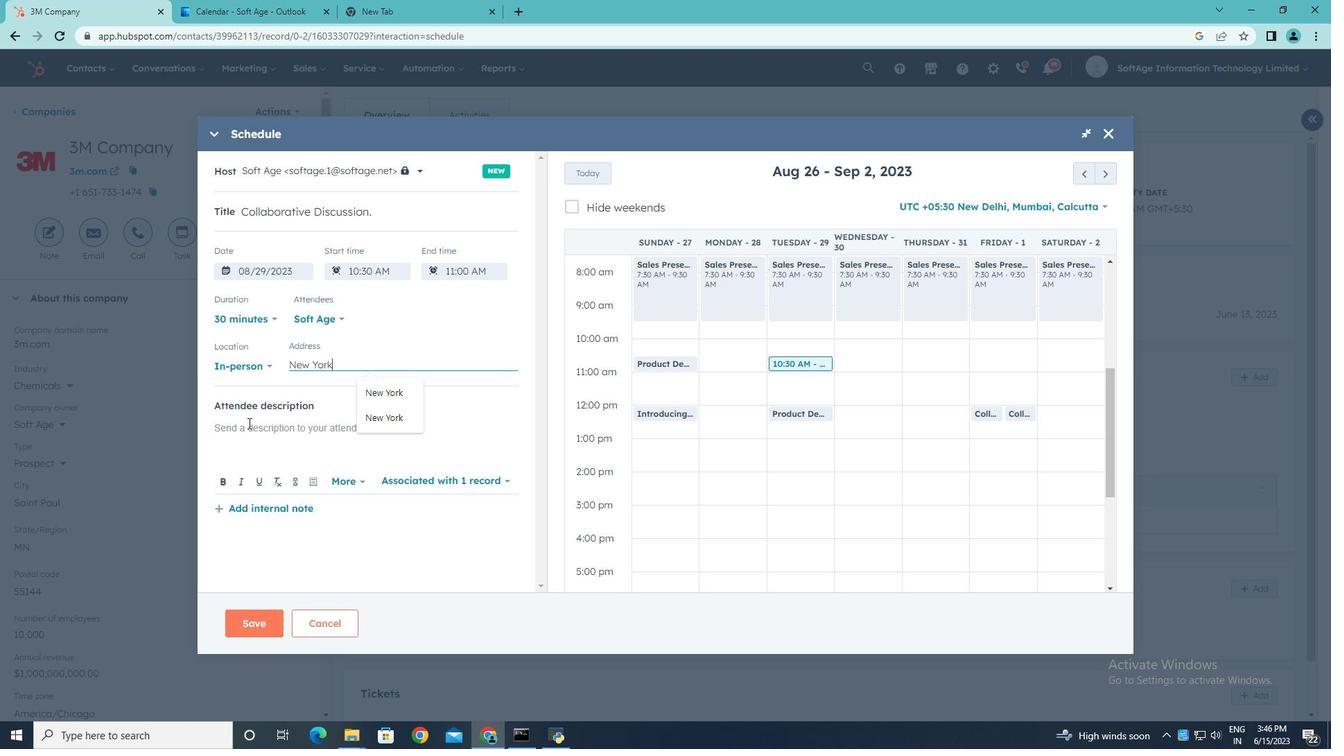 
Action: Mouse pressed left at (247, 425)
Screenshot: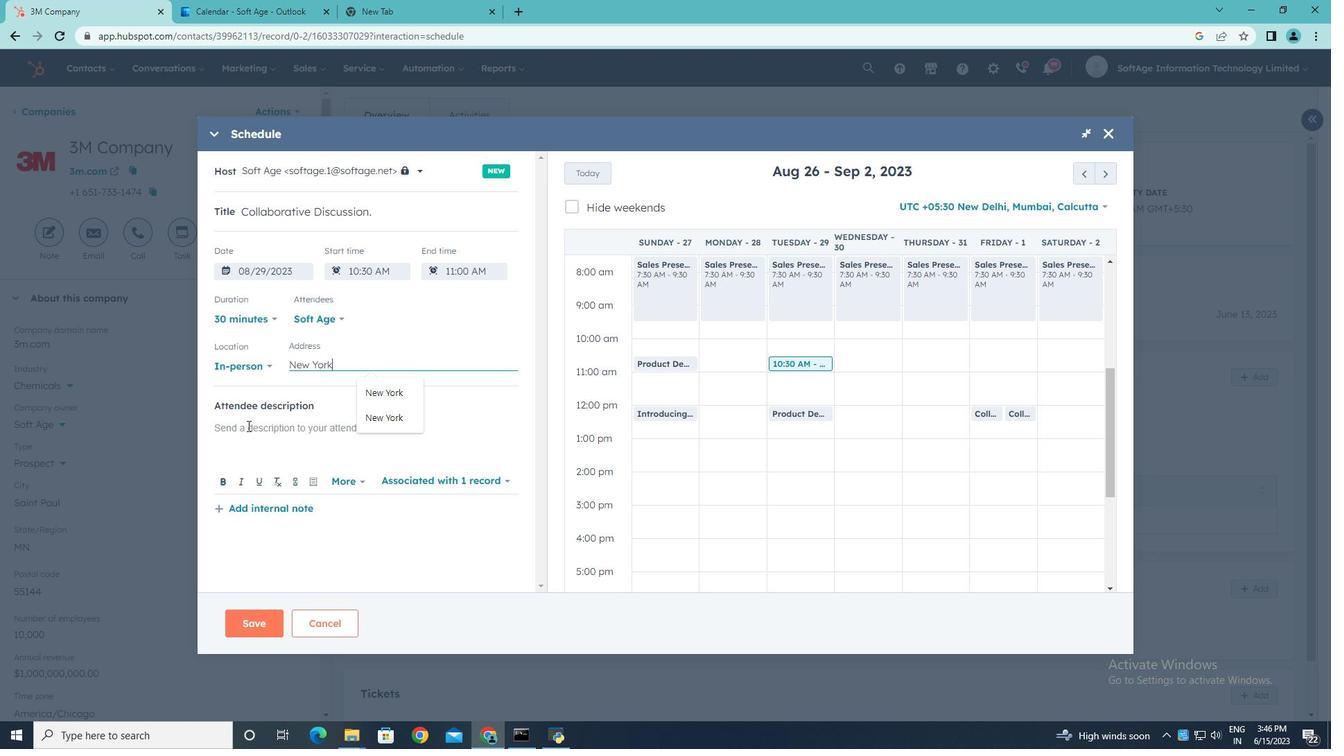 
Action: Key pressed <Key.shift>Kindly<Key.space>join<Key.space>this<Key.space>meeting<Key.space>to<Key.space>understand<Key.space><Key.shift>Product<Key.space><Key.shift>Demo<Key.space>and<Key.space><Key.shift>Service<Key.space><Key.shift>Presentation.
Screenshot: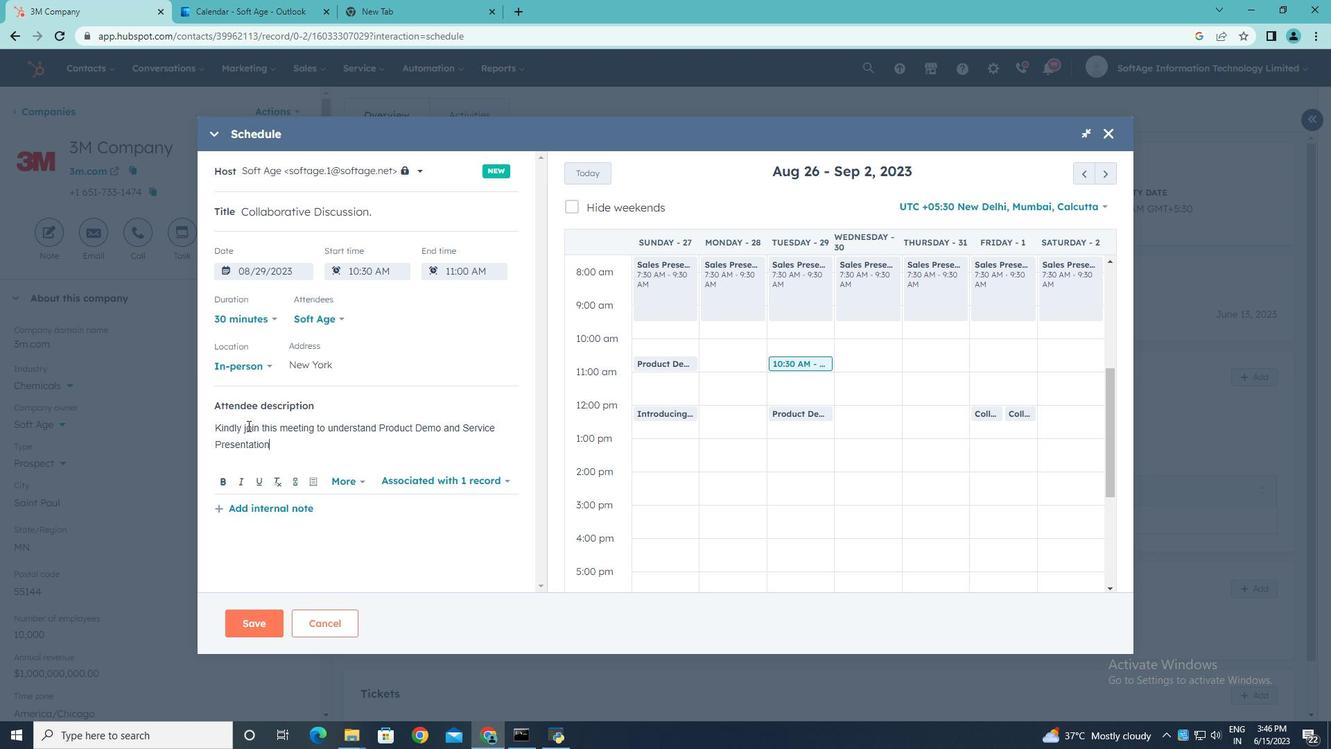 
Action: Mouse moved to (344, 315)
Screenshot: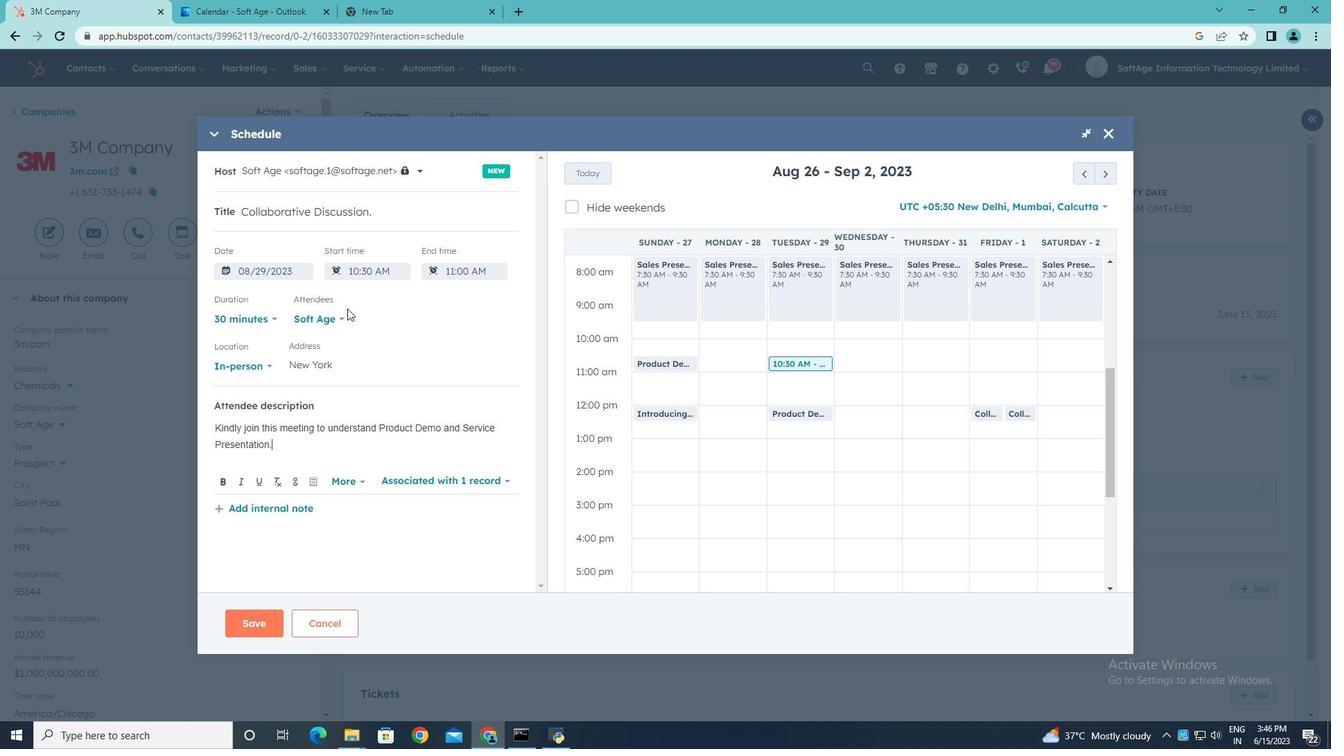 
Action: Mouse pressed left at (344, 315)
Screenshot: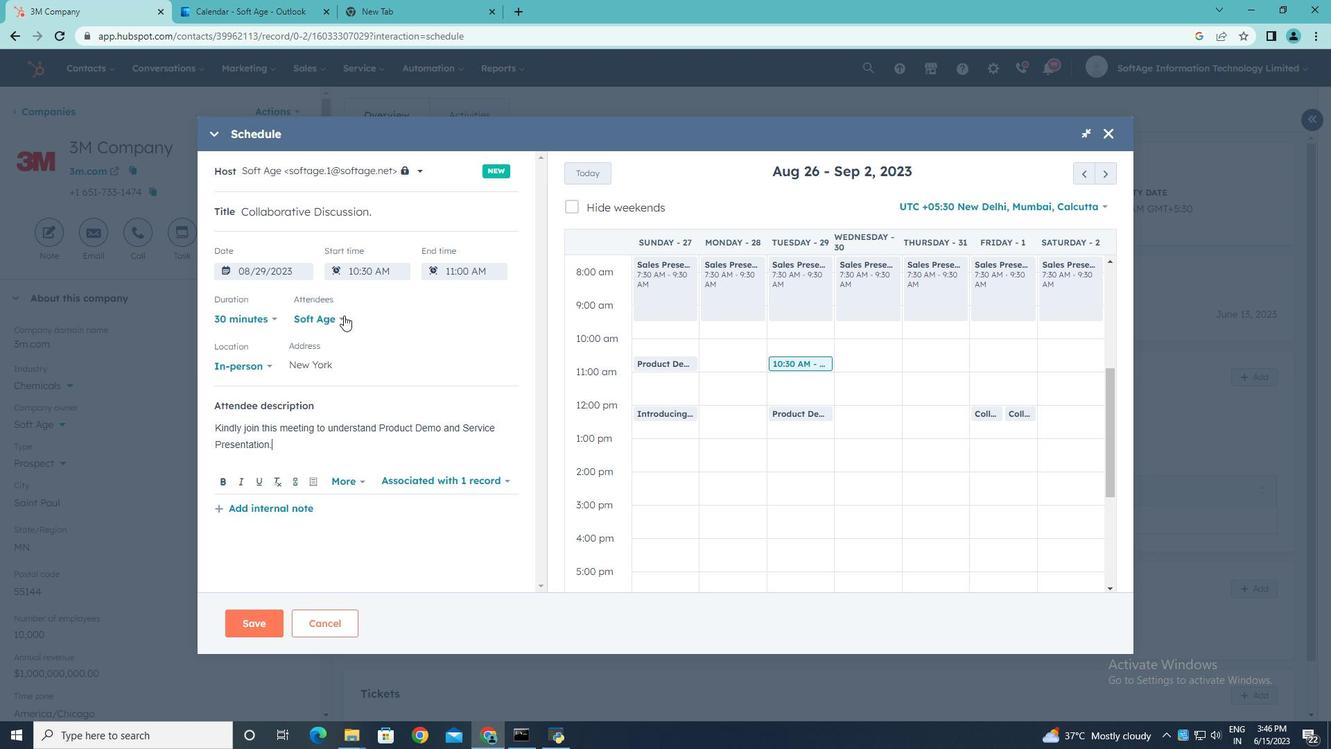 
Action: Mouse moved to (253, 493)
Screenshot: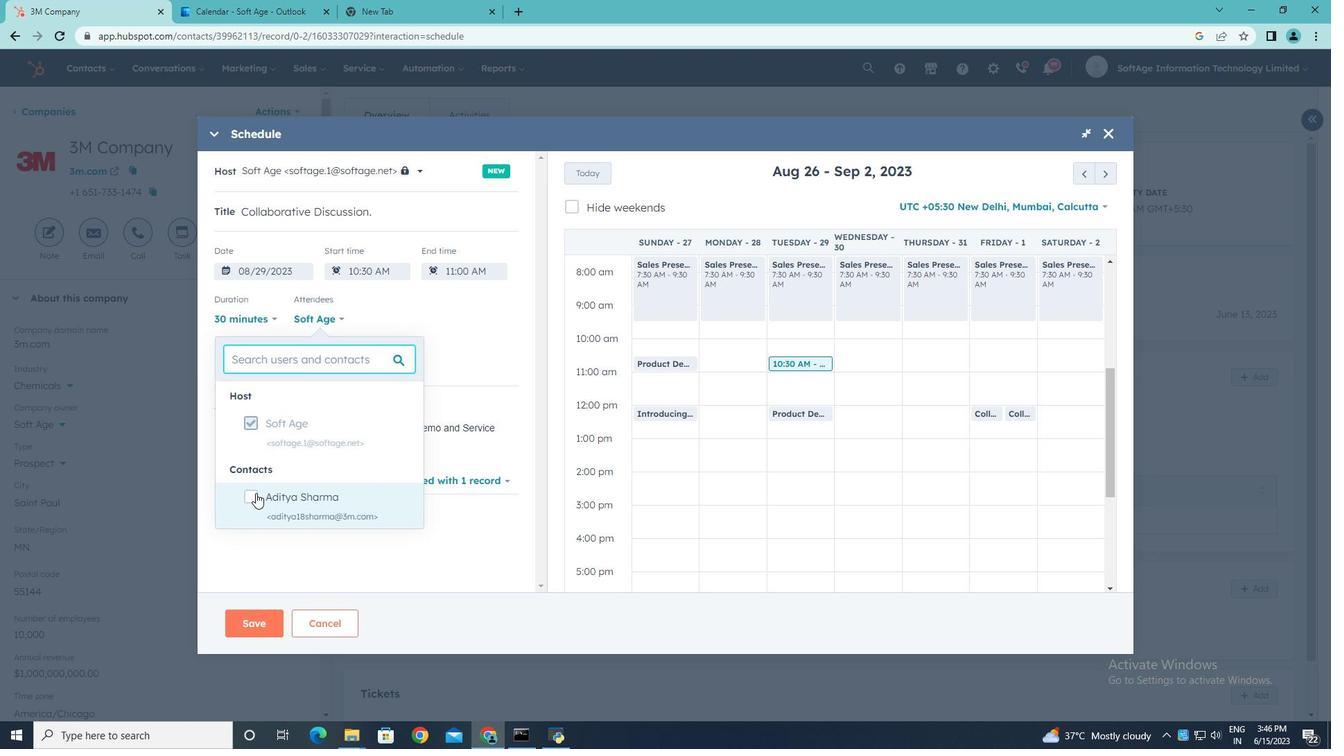 
Action: Mouse pressed left at (253, 493)
Screenshot: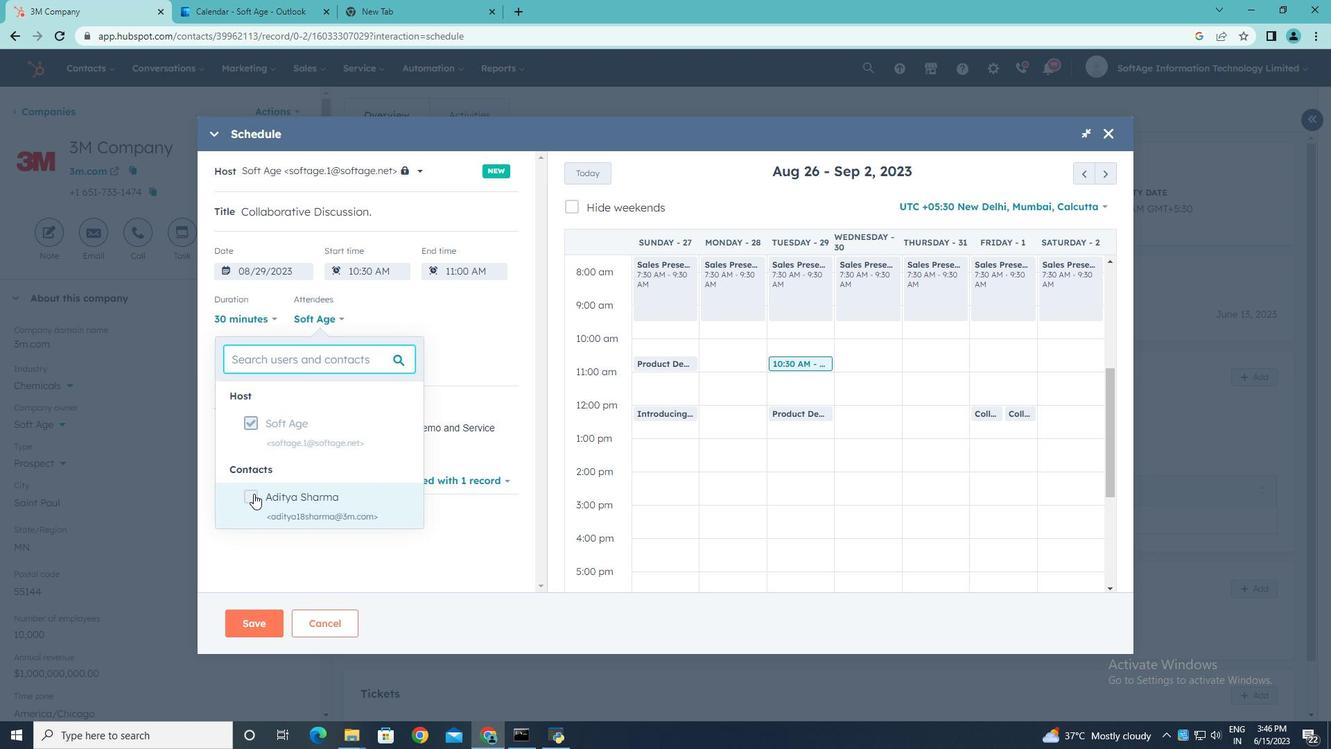 
Action: Mouse moved to (450, 561)
Screenshot: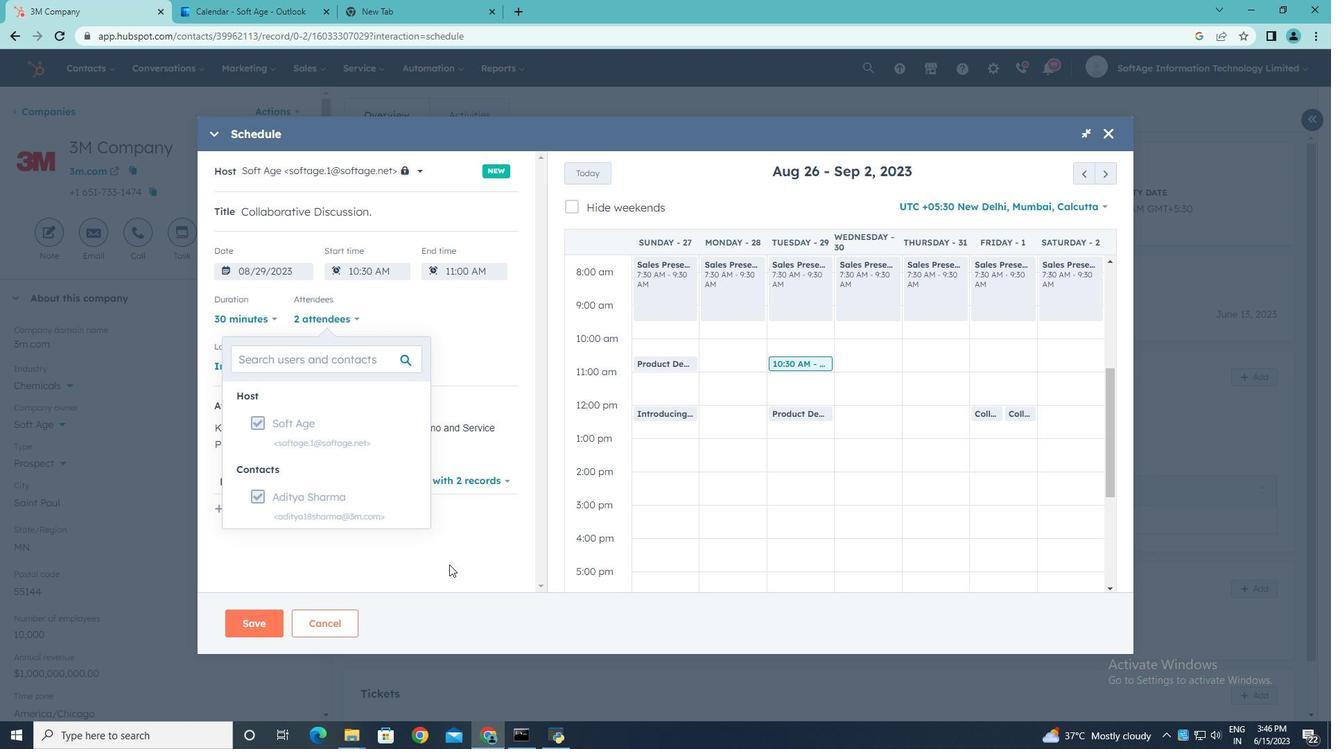
Action: Mouse pressed left at (450, 561)
Screenshot: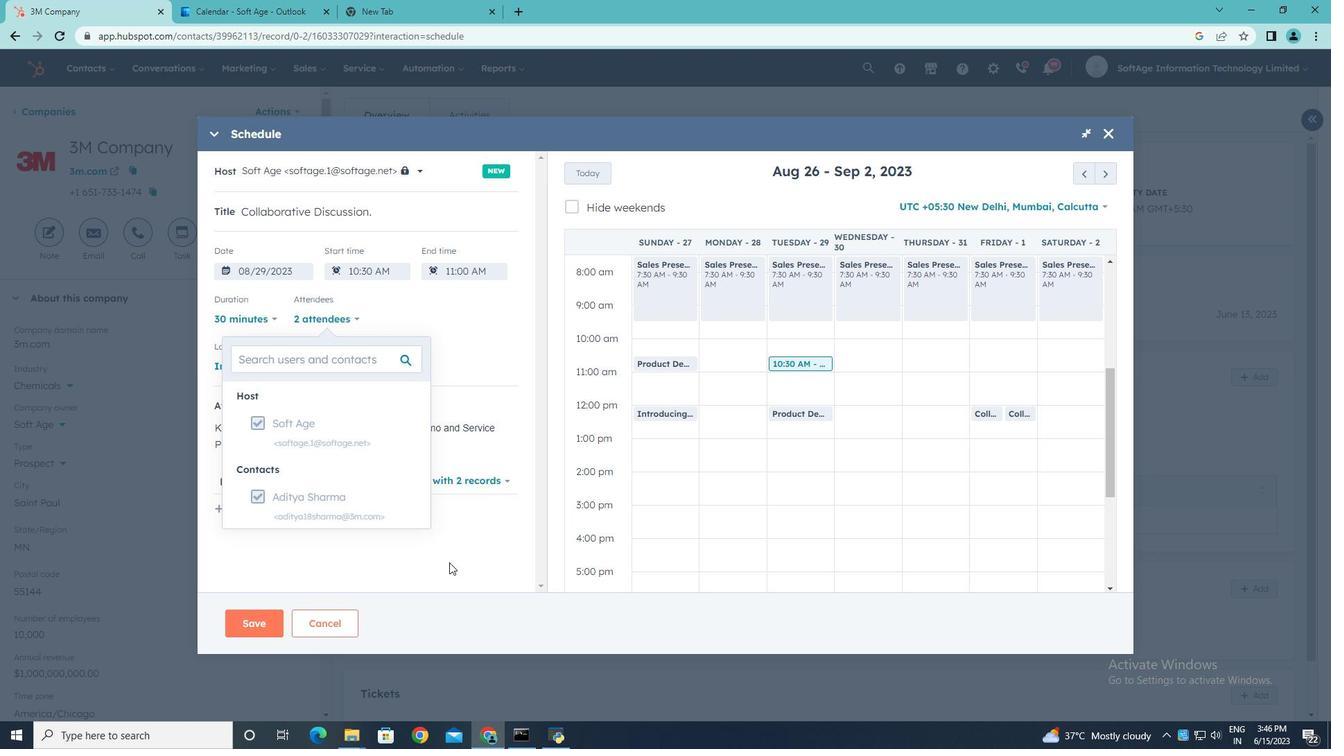 
Action: Mouse moved to (253, 626)
Screenshot: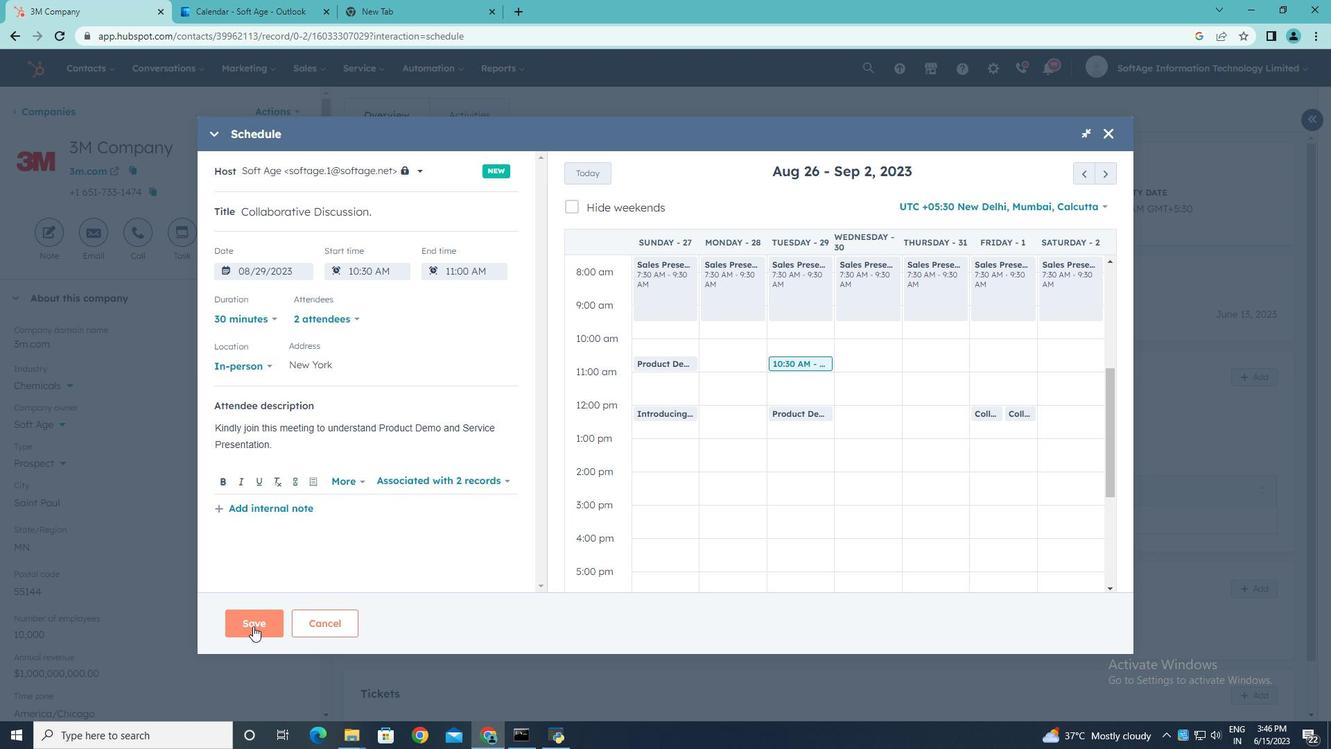 
Action: Mouse pressed left at (253, 626)
Screenshot: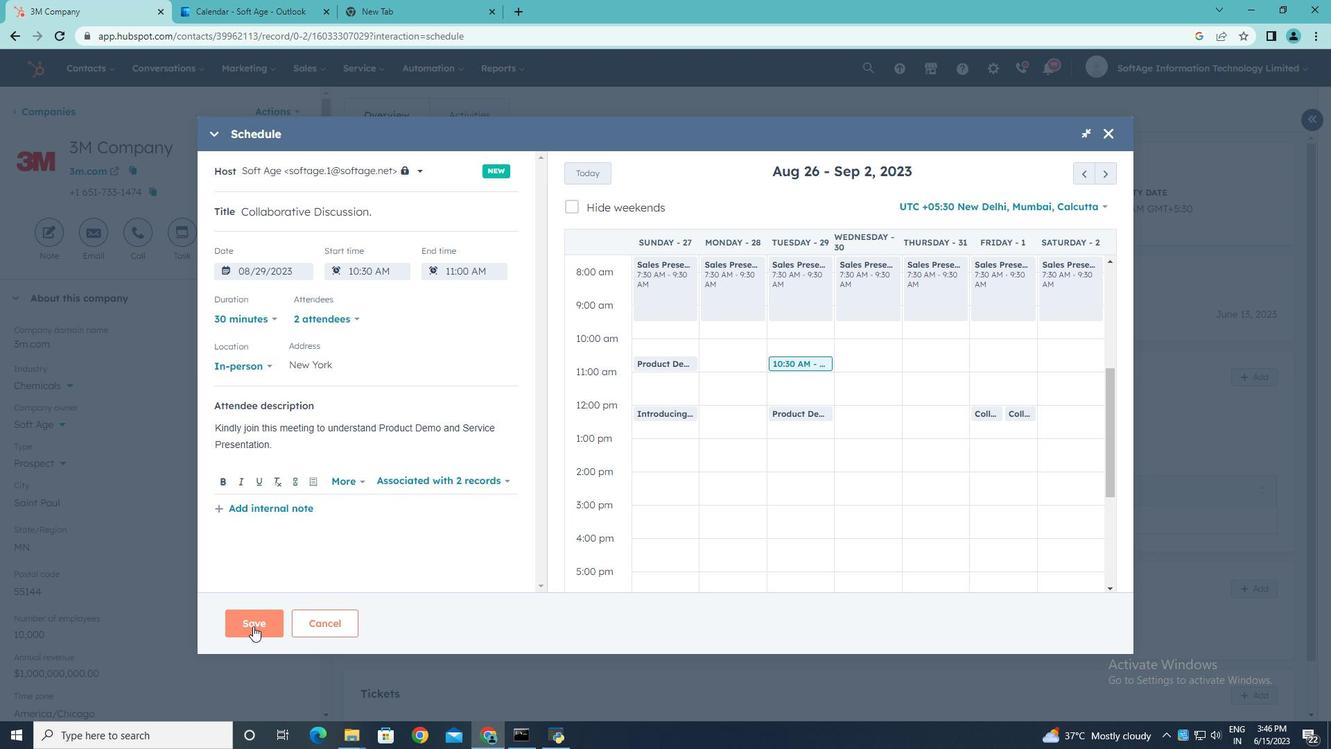 
Action: Mouse moved to (258, 622)
Screenshot: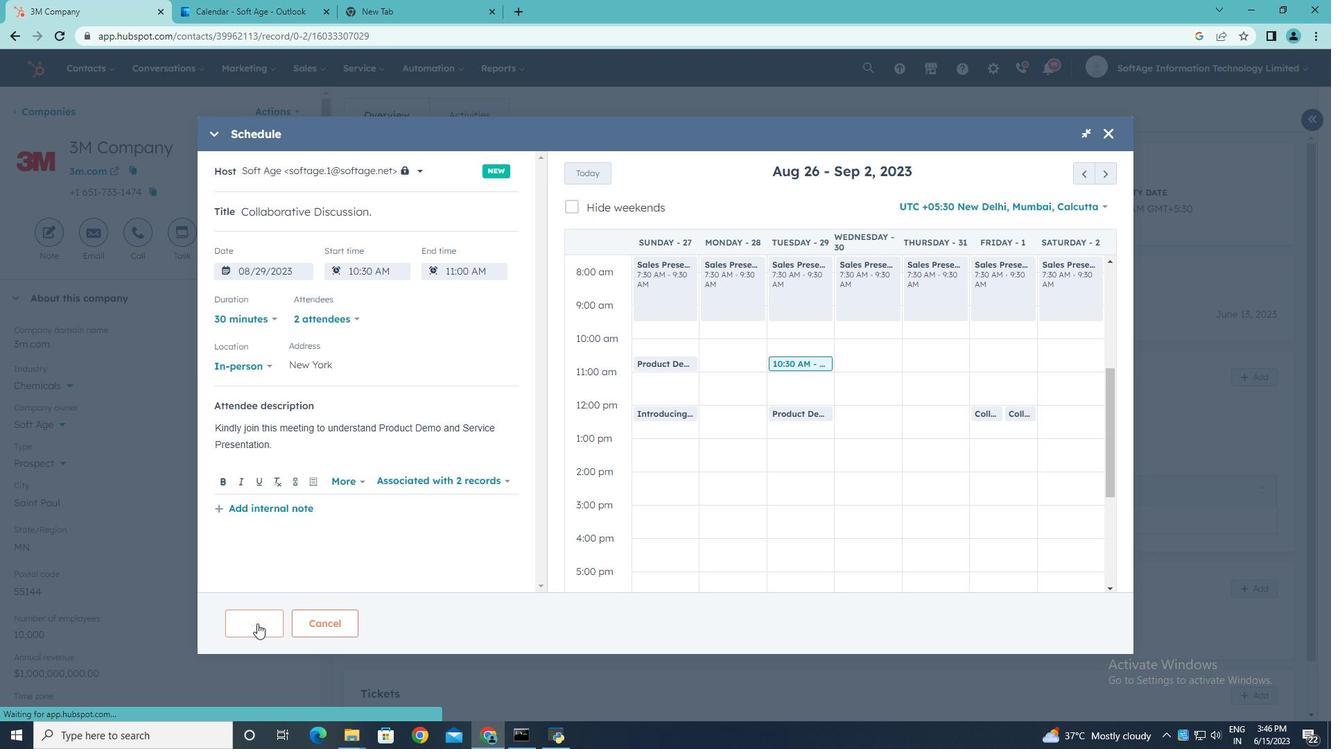 
